 Task: Look for space in Bilajari, Azerbaijan from 11th June, 2023 to 17th June, 2023 for 1 adult in price range Rs.5000 to Rs.12000. Place can be private room with 1  bedroom having 1 bed and 1 bathroom. Property type can be hotel. Amenities needed are: air conditioning, . Booking option can be shelf check-in. Required host language is English.
Action: Mouse moved to (505, 548)
Screenshot: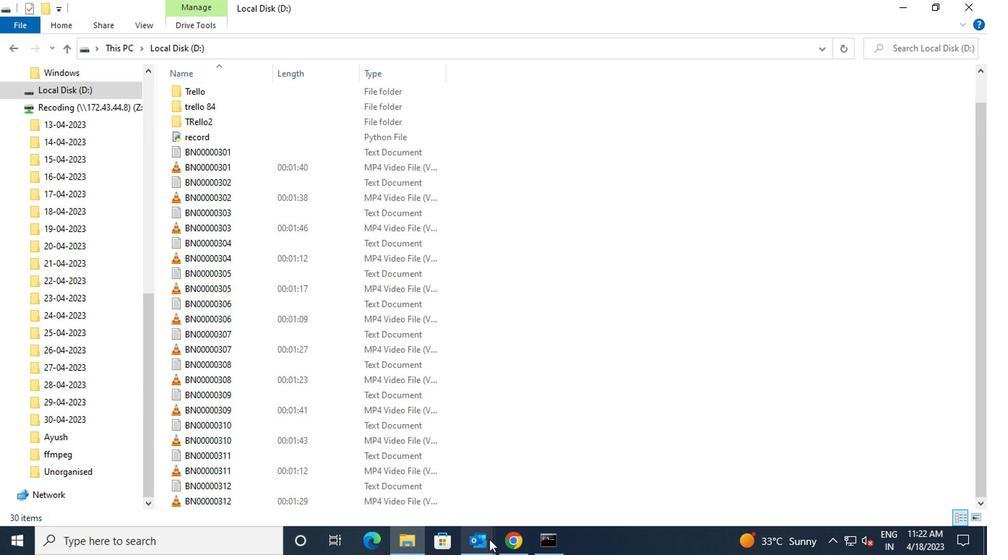 
Action: Mouse pressed left at (505, 548)
Screenshot: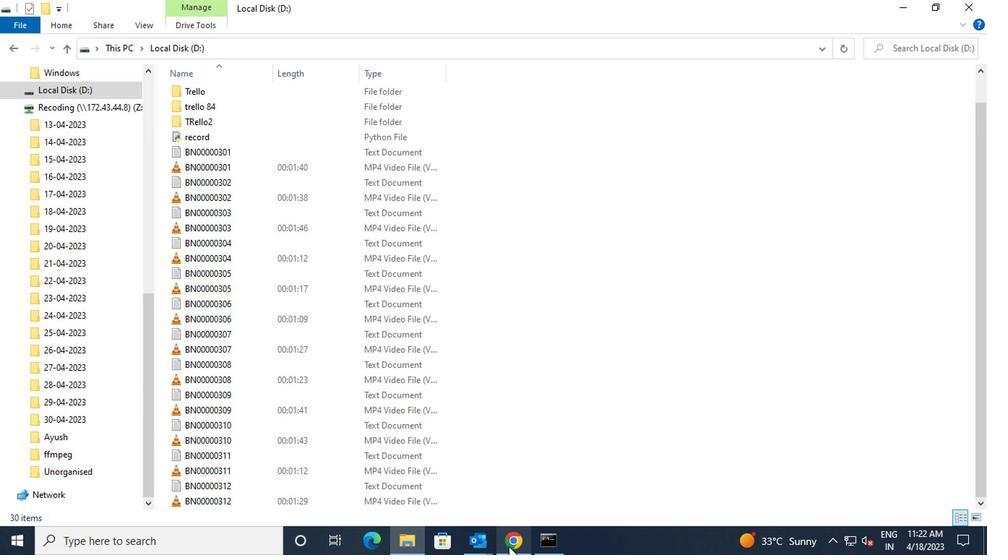 
Action: Mouse moved to (410, 103)
Screenshot: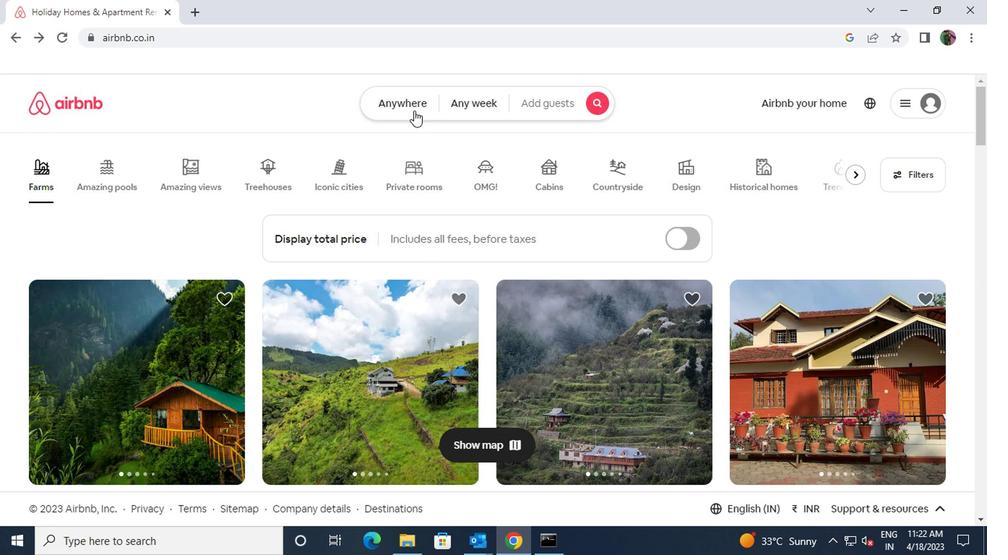 
Action: Mouse pressed left at (410, 103)
Screenshot: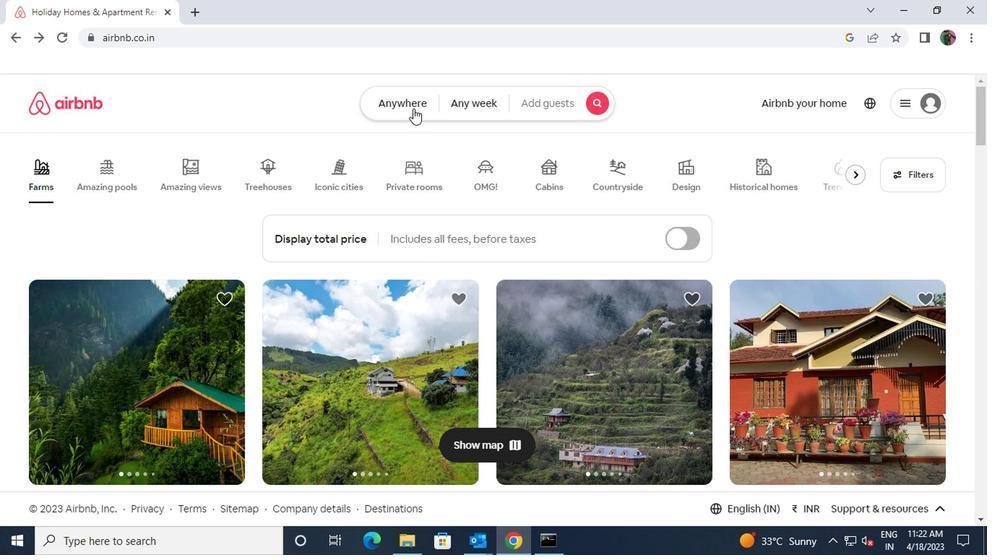 
Action: Mouse moved to (308, 147)
Screenshot: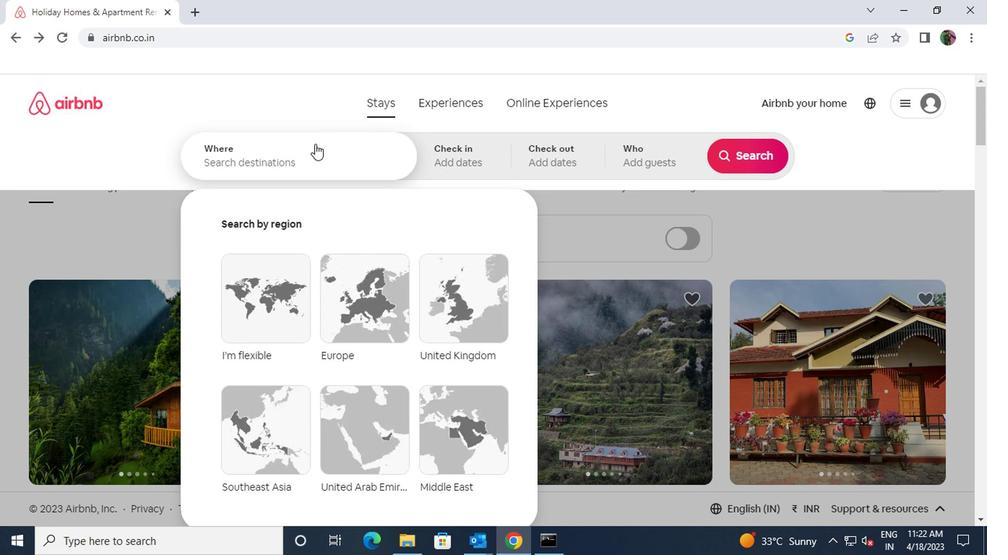 
Action: Mouse pressed left at (308, 147)
Screenshot: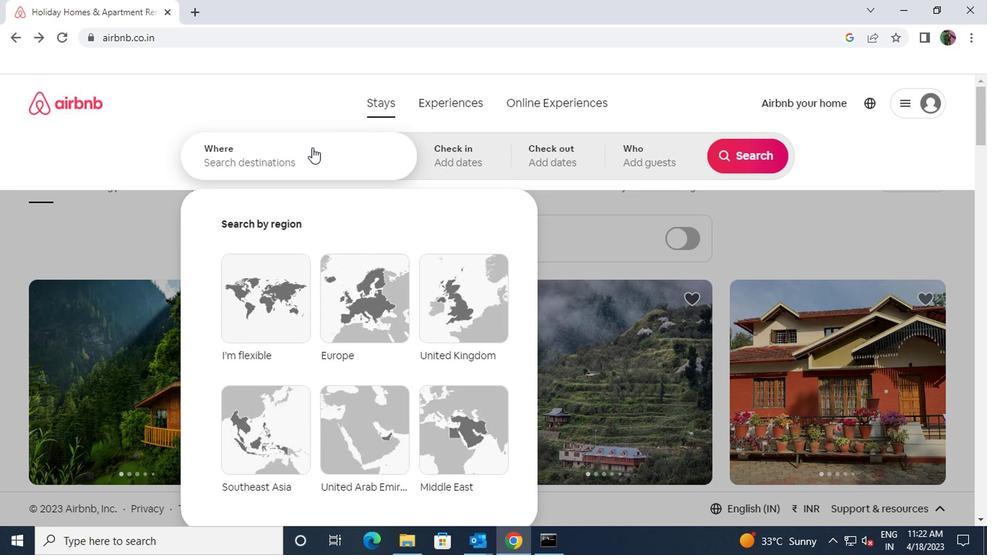 
Action: Key pressed bilajari<Key.space>azer
Screenshot: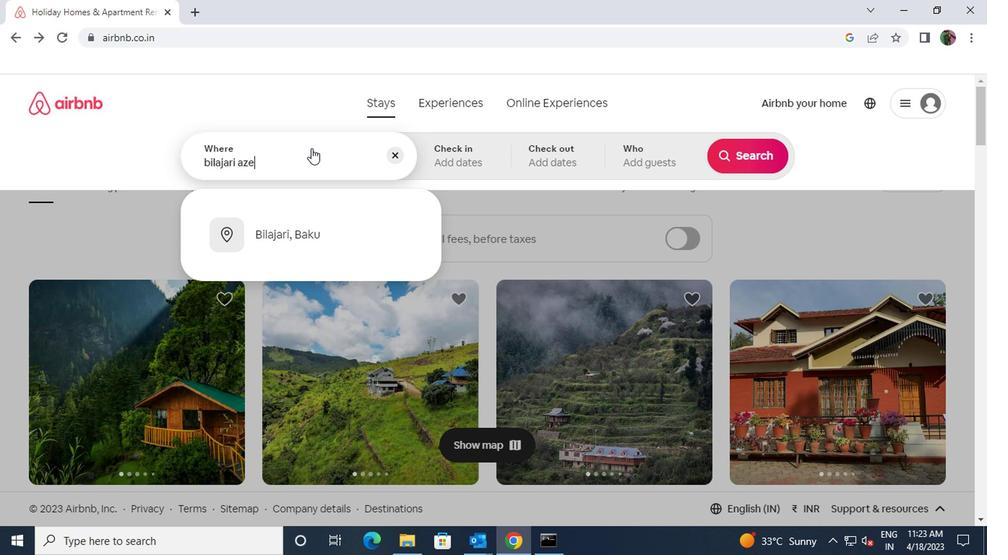 
Action: Mouse moved to (297, 227)
Screenshot: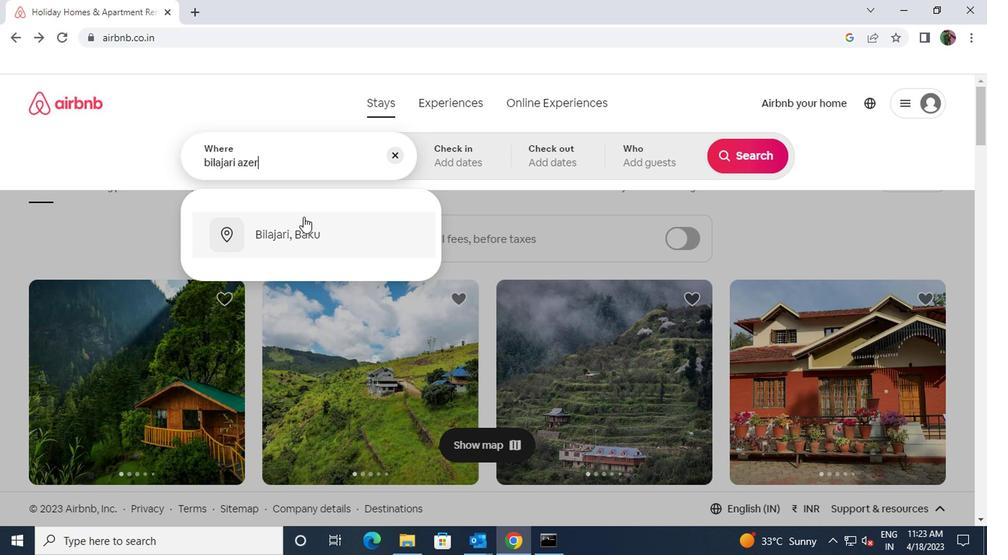 
Action: Mouse pressed left at (297, 227)
Screenshot: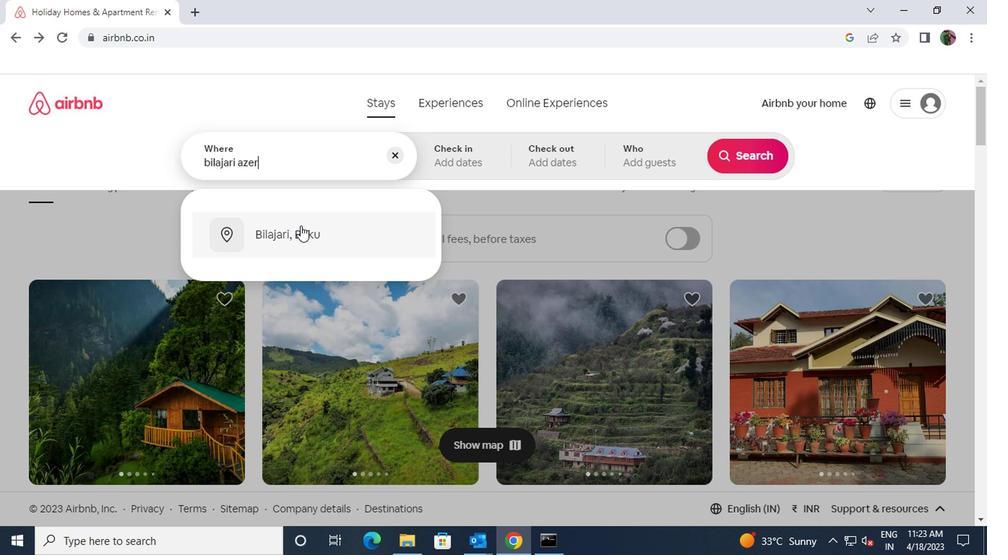 
Action: Mouse moved to (742, 278)
Screenshot: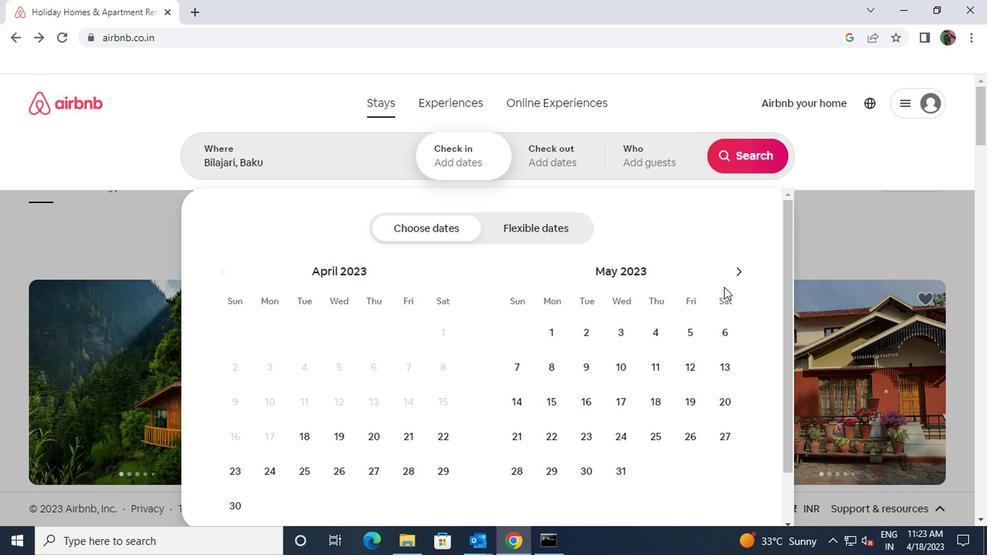 
Action: Mouse pressed left at (742, 278)
Screenshot: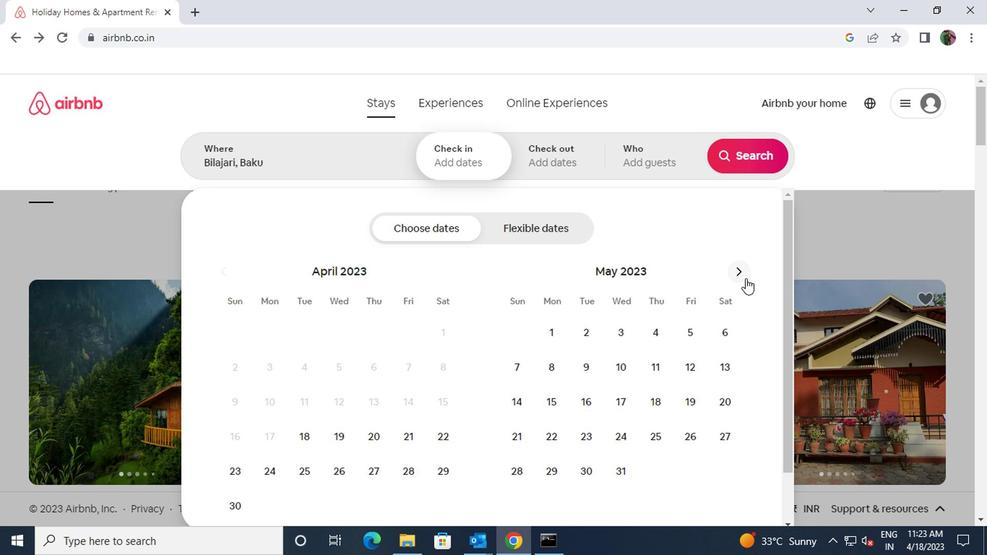 
Action: Mouse moved to (516, 394)
Screenshot: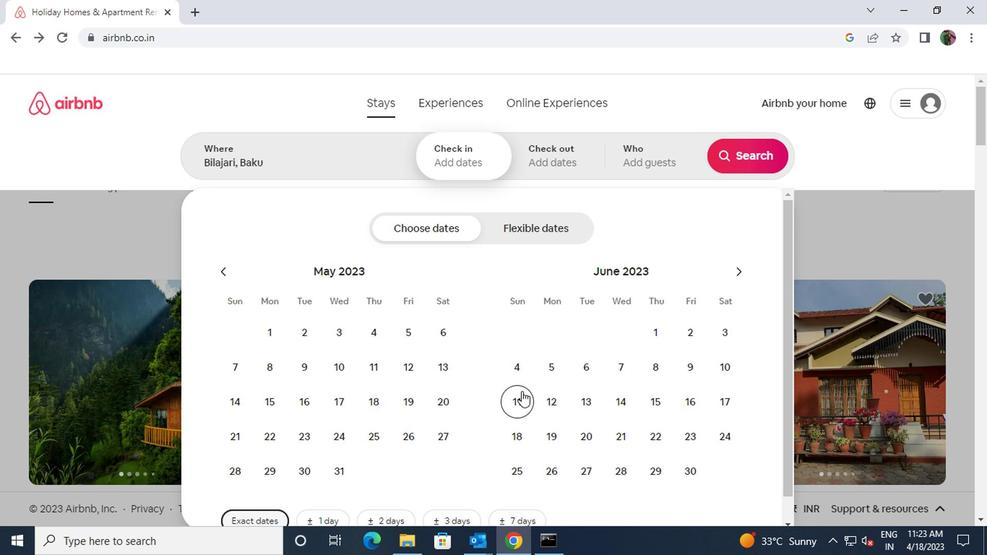 
Action: Mouse pressed left at (516, 394)
Screenshot: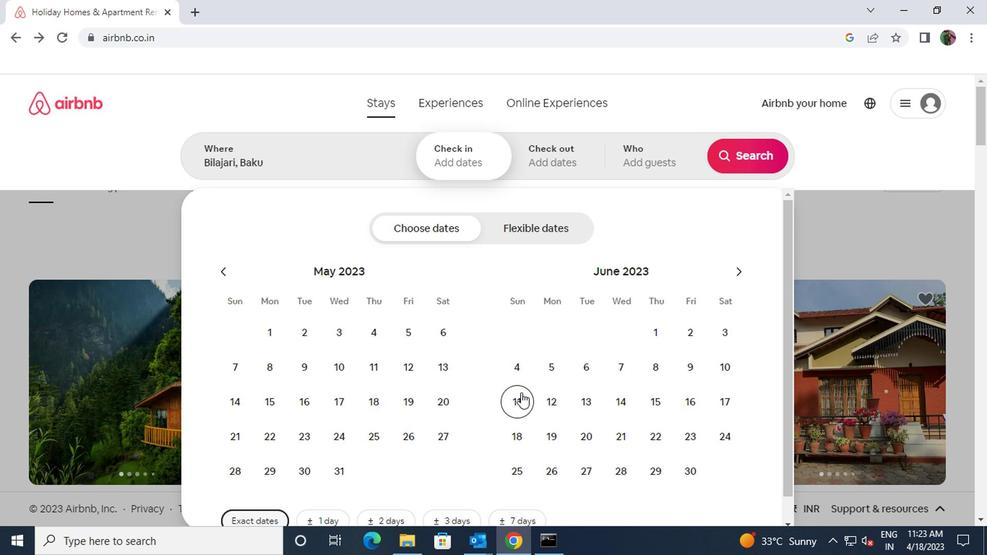 
Action: Mouse moved to (715, 410)
Screenshot: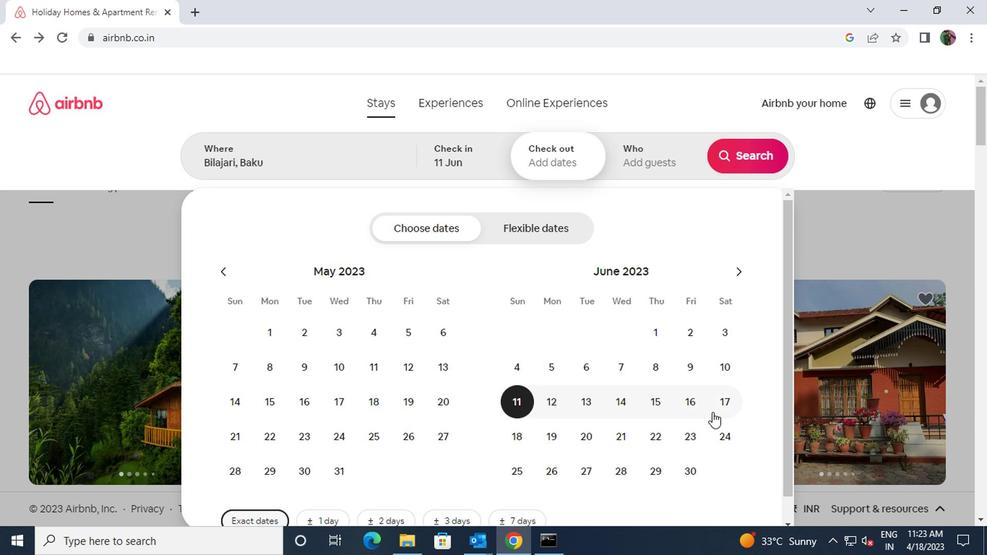 
Action: Mouse pressed left at (715, 410)
Screenshot: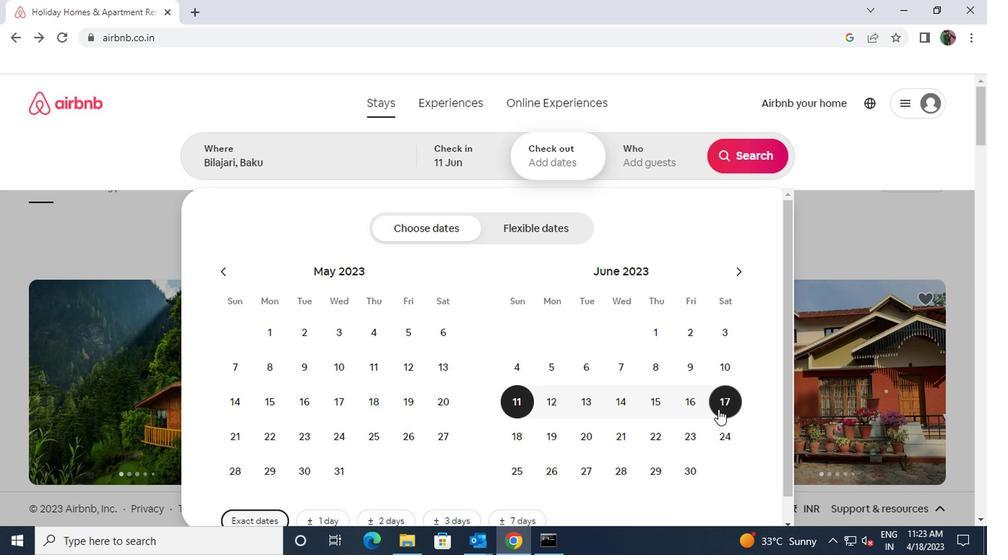 
Action: Mouse moved to (646, 163)
Screenshot: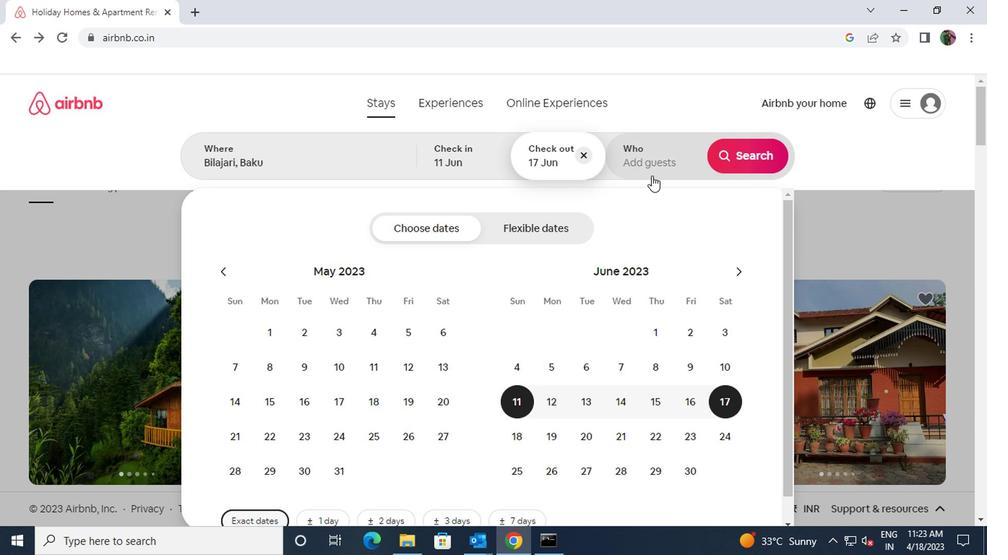 
Action: Mouse pressed left at (646, 163)
Screenshot: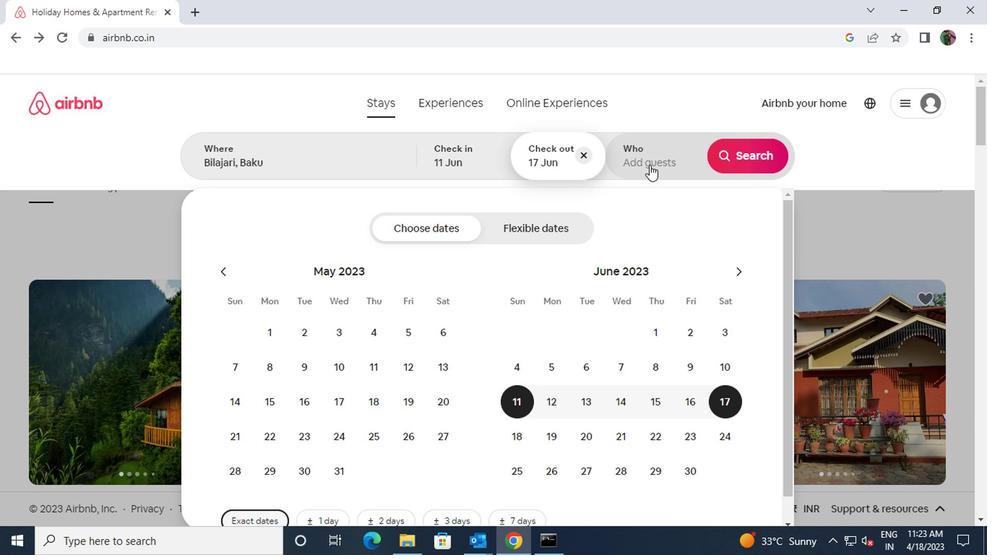 
Action: Mouse moved to (739, 231)
Screenshot: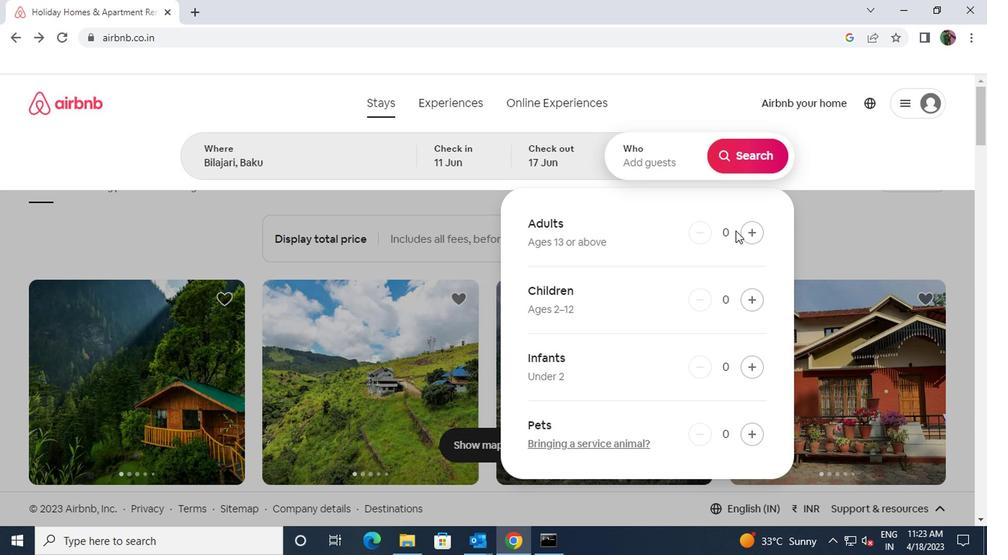 
Action: Mouse pressed left at (739, 231)
Screenshot: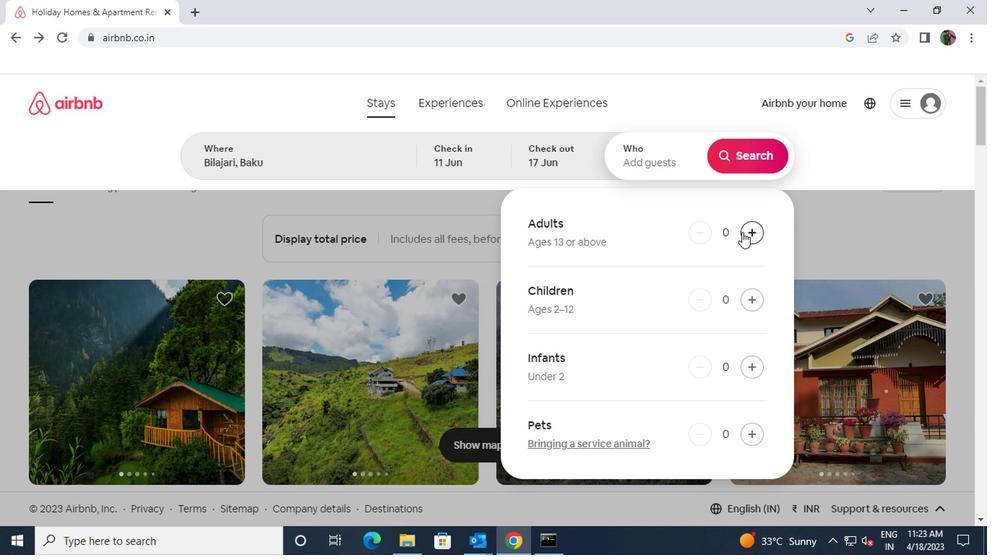 
Action: Mouse moved to (748, 161)
Screenshot: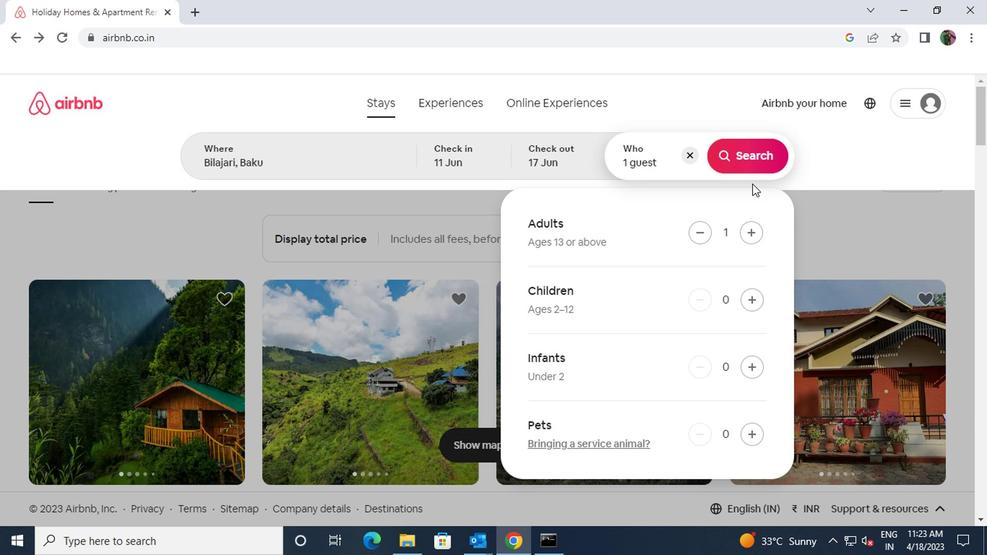 
Action: Mouse pressed left at (748, 161)
Screenshot: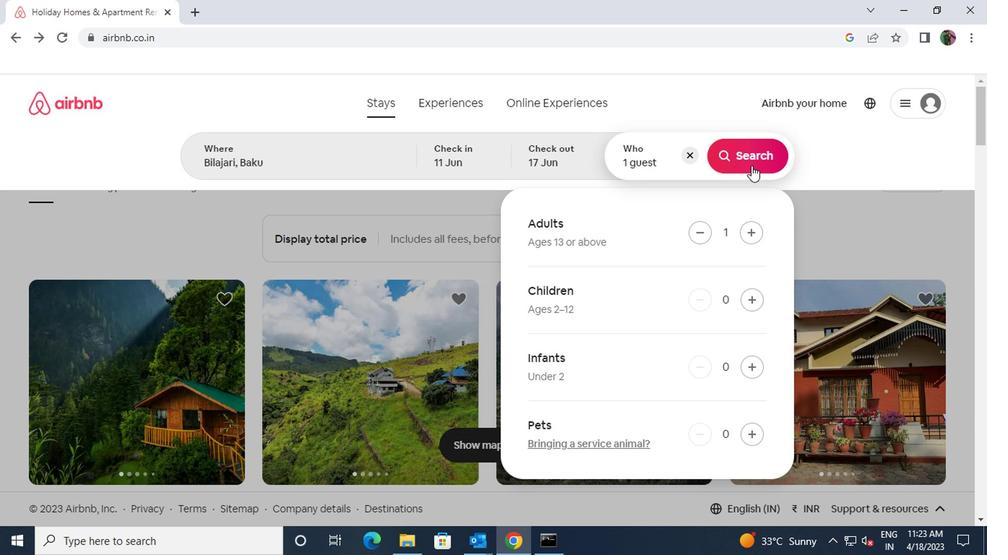 
Action: Mouse moved to (901, 159)
Screenshot: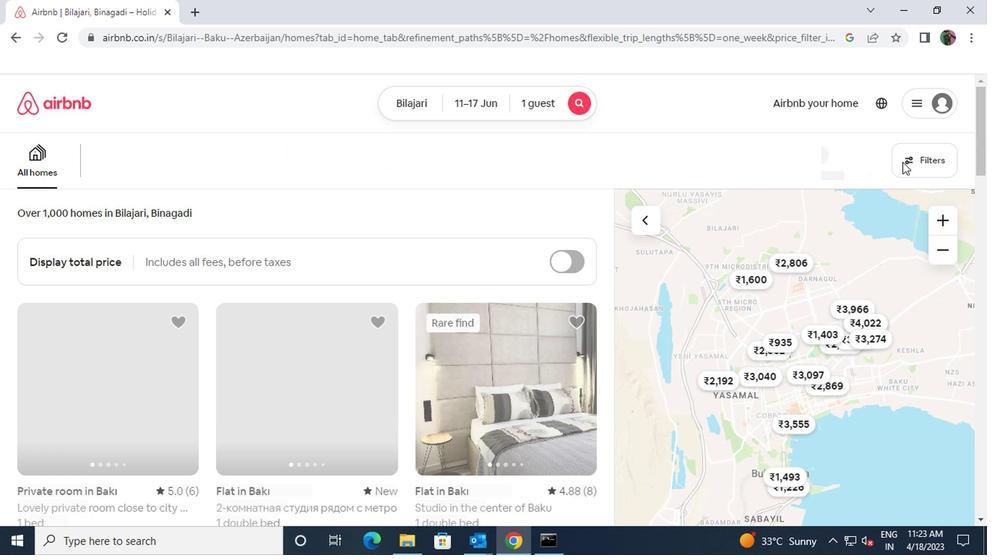 
Action: Mouse pressed left at (901, 159)
Screenshot: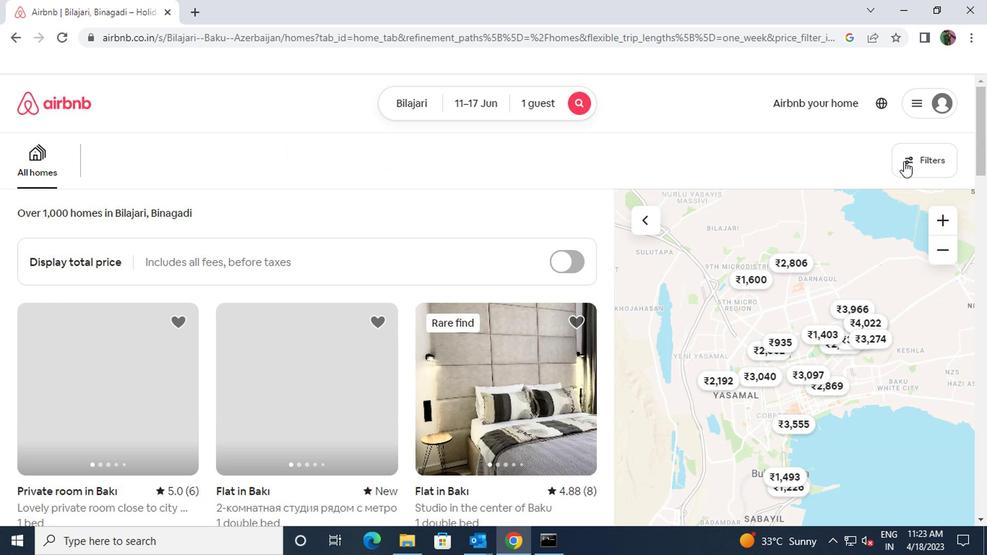 
Action: Mouse moved to (303, 347)
Screenshot: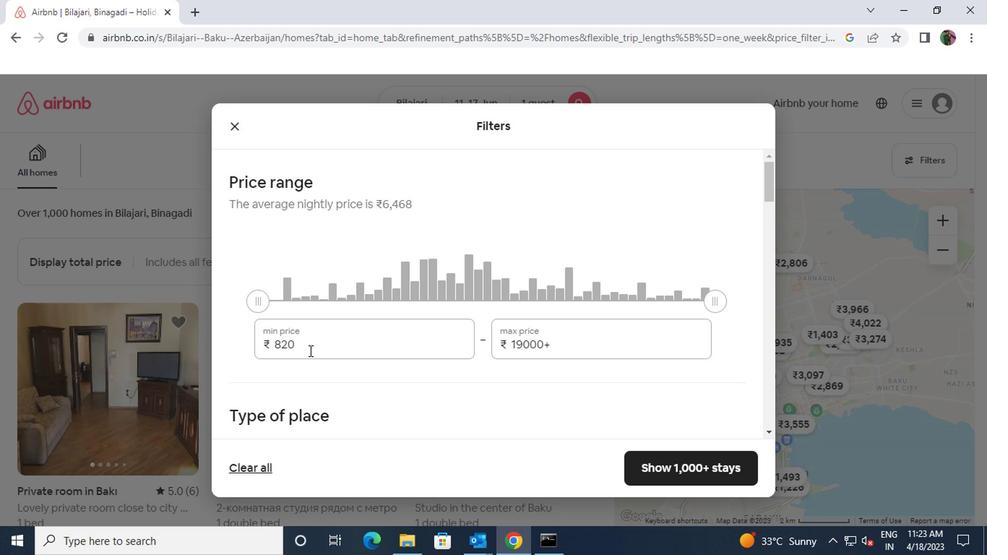 
Action: Mouse pressed left at (303, 347)
Screenshot: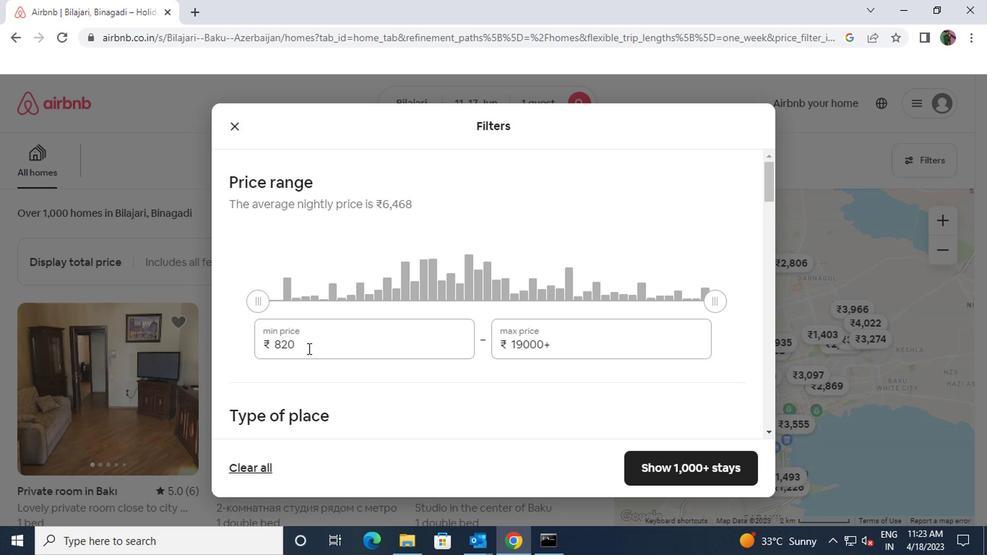 
Action: Mouse moved to (263, 351)
Screenshot: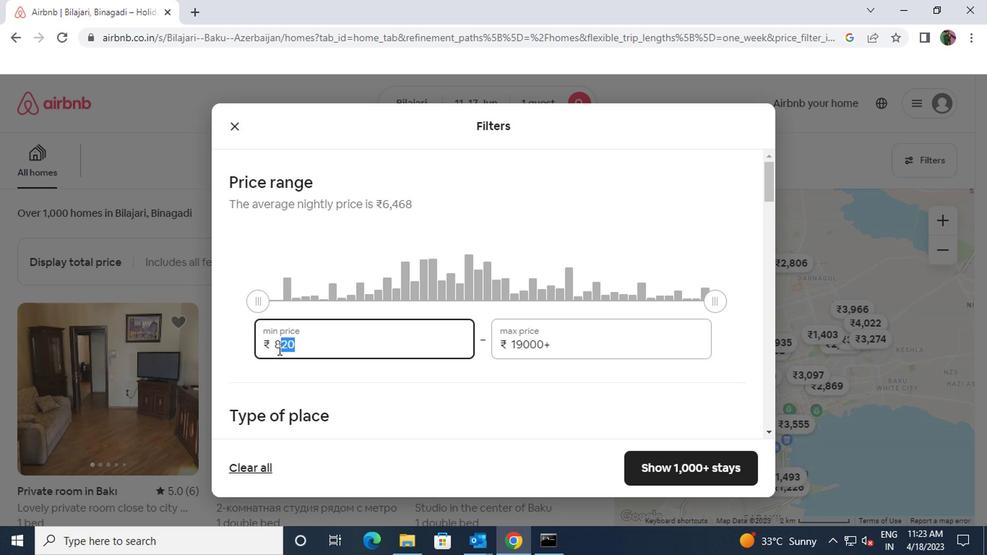 
Action: Key pressed 5000
Screenshot: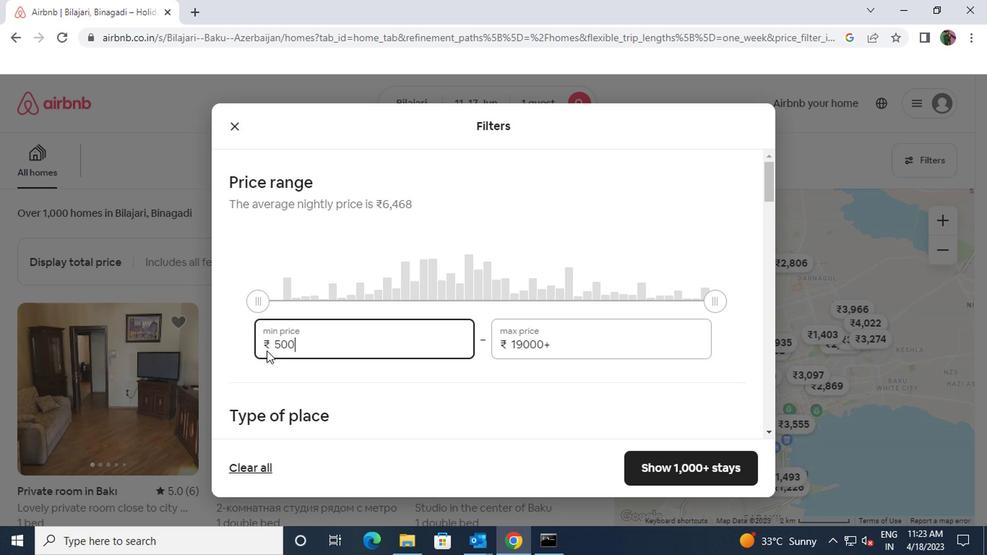 
Action: Mouse moved to (548, 347)
Screenshot: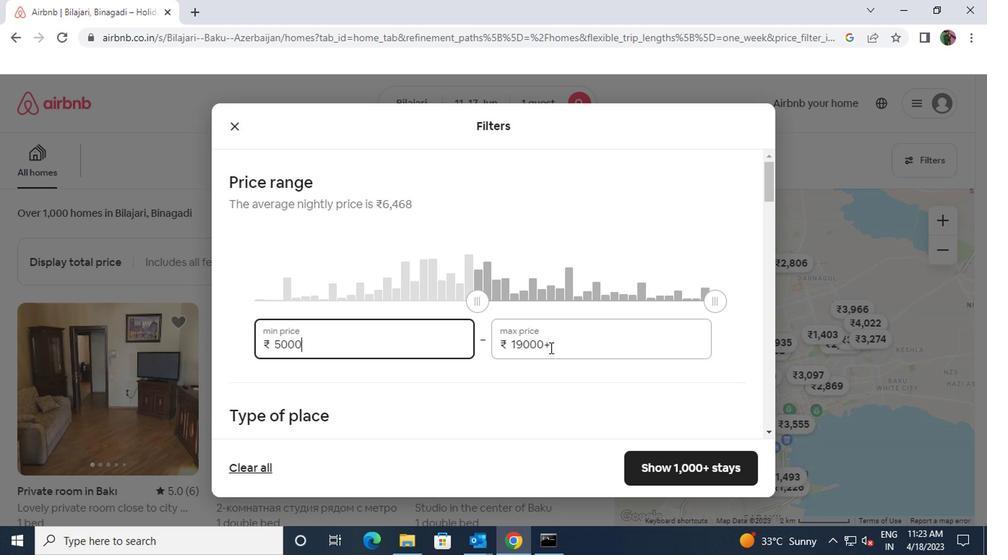 
Action: Mouse pressed left at (548, 347)
Screenshot: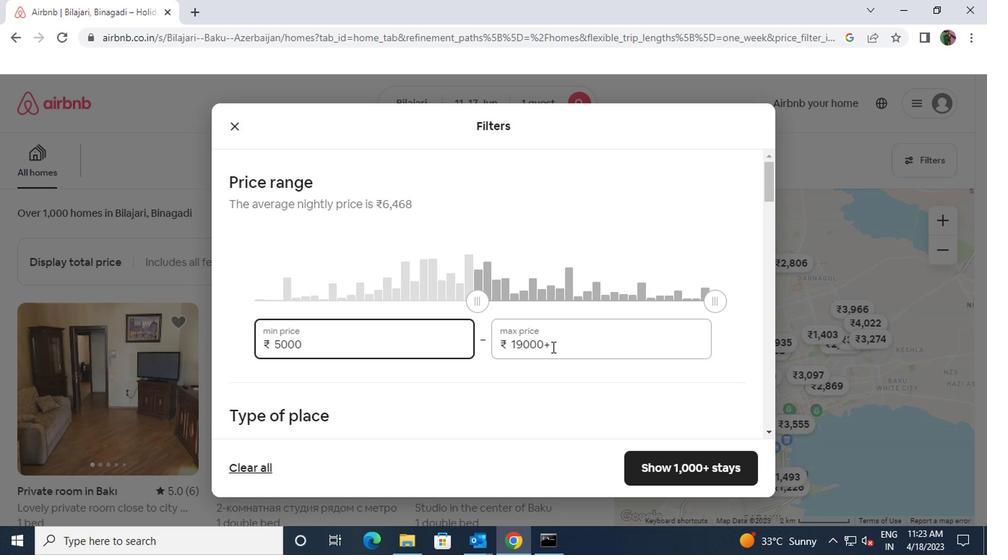 
Action: Mouse moved to (508, 346)
Screenshot: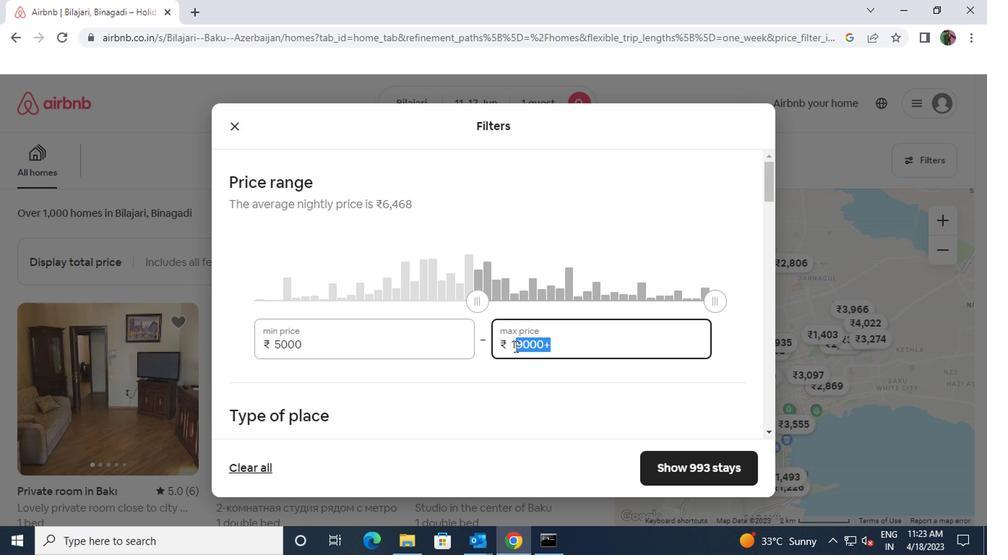 
Action: Key pressed 12000
Screenshot: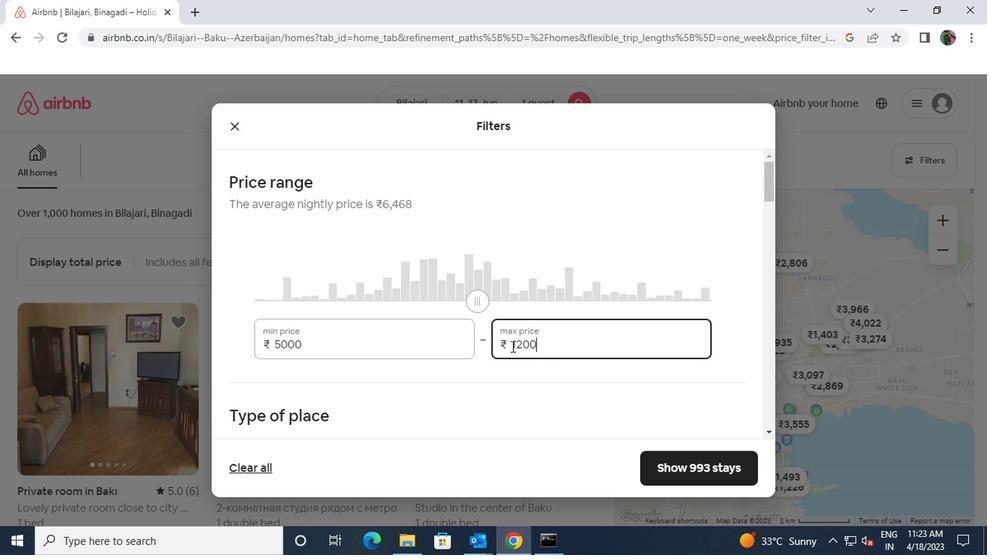 
Action: Mouse moved to (486, 388)
Screenshot: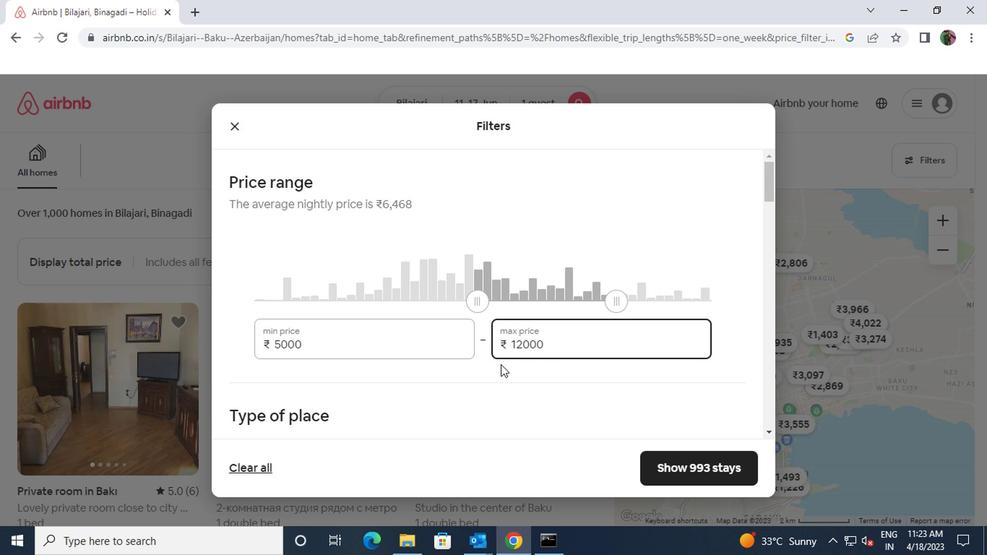 
Action: Mouse scrolled (486, 388) with delta (0, 0)
Screenshot: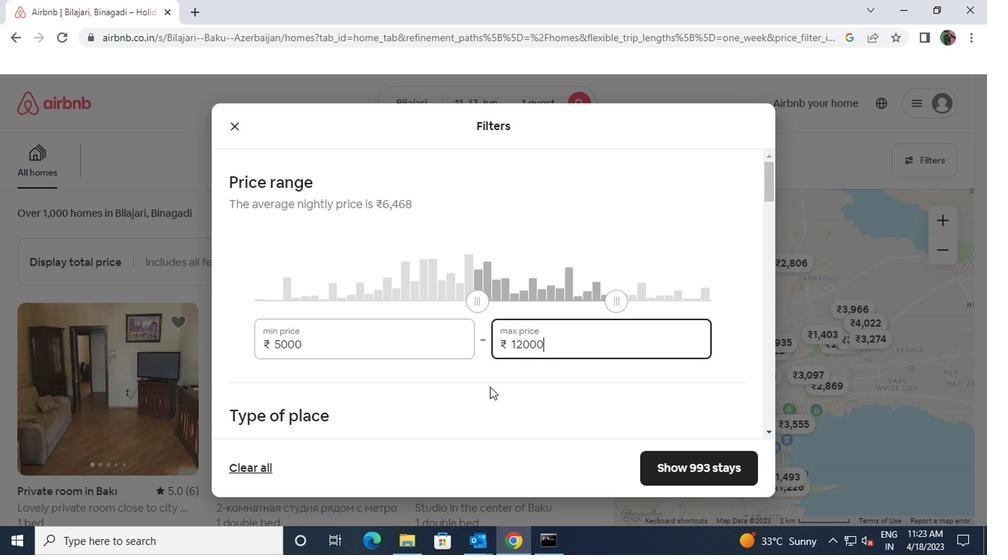 
Action: Mouse moved to (484, 377)
Screenshot: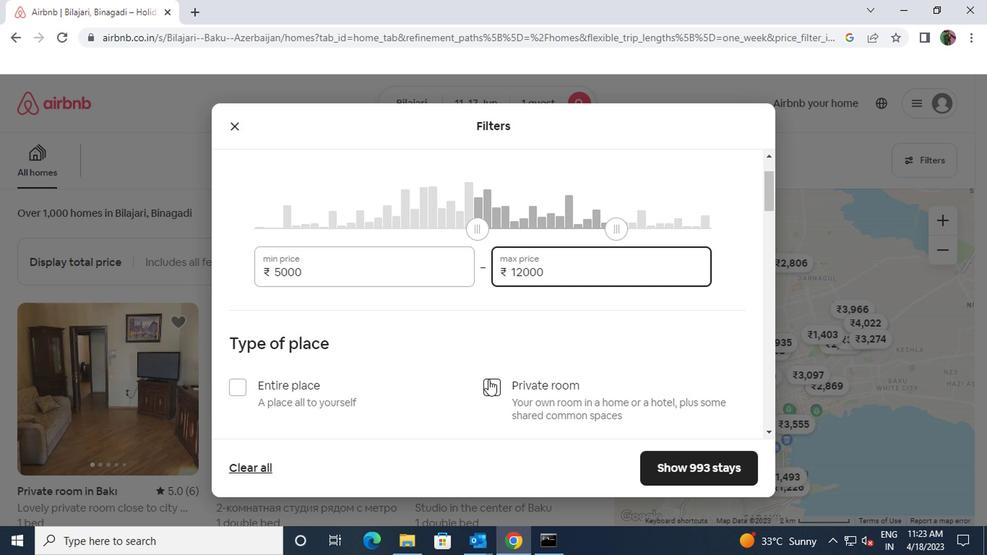 
Action: Mouse scrolled (484, 376) with delta (0, -1)
Screenshot: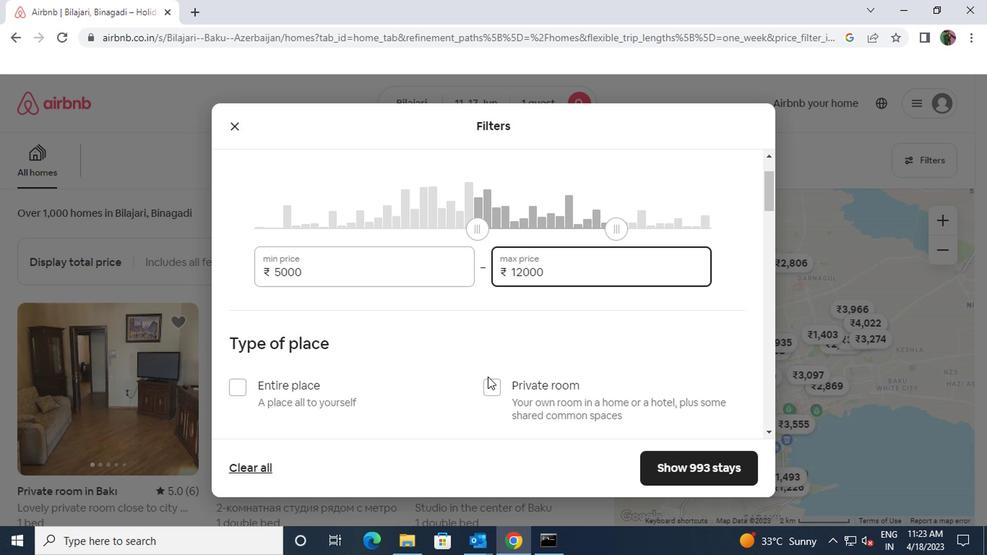
Action: Mouse scrolled (484, 376) with delta (0, -1)
Screenshot: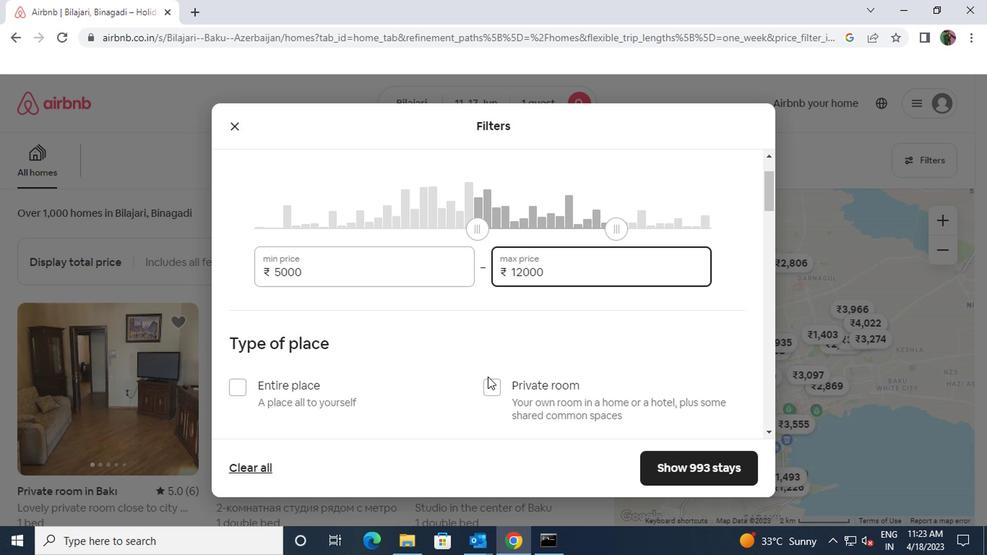 
Action: Mouse moved to (487, 238)
Screenshot: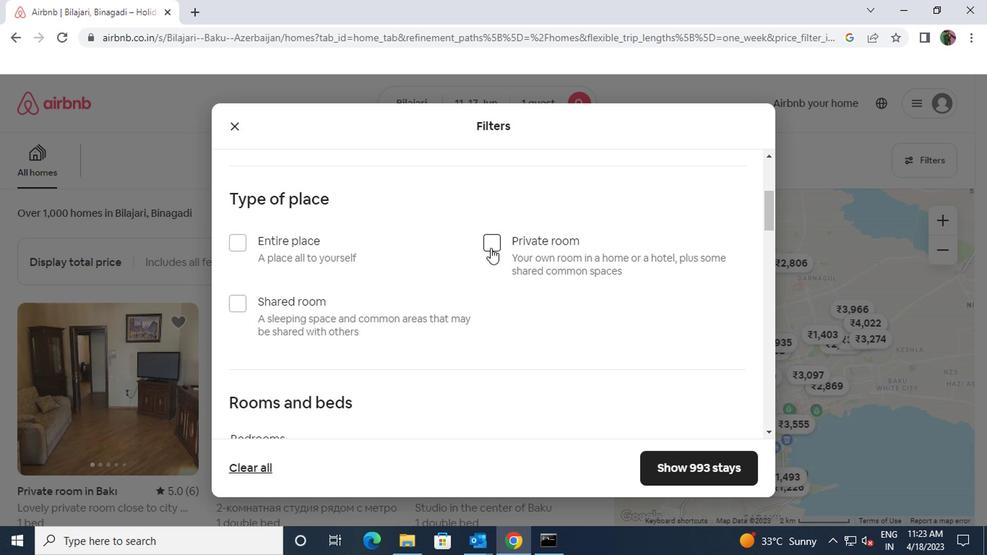 
Action: Mouse pressed left at (487, 238)
Screenshot: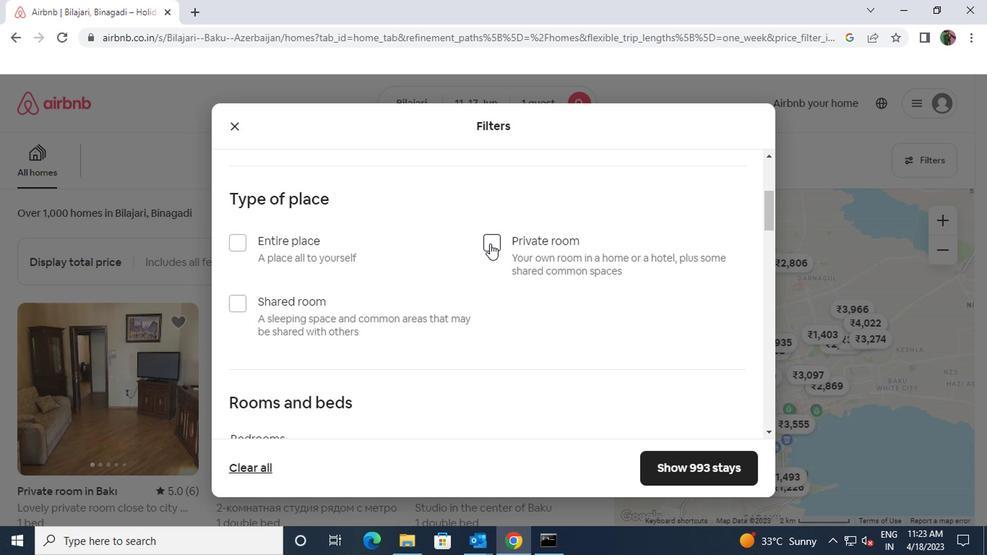 
Action: Mouse moved to (487, 238)
Screenshot: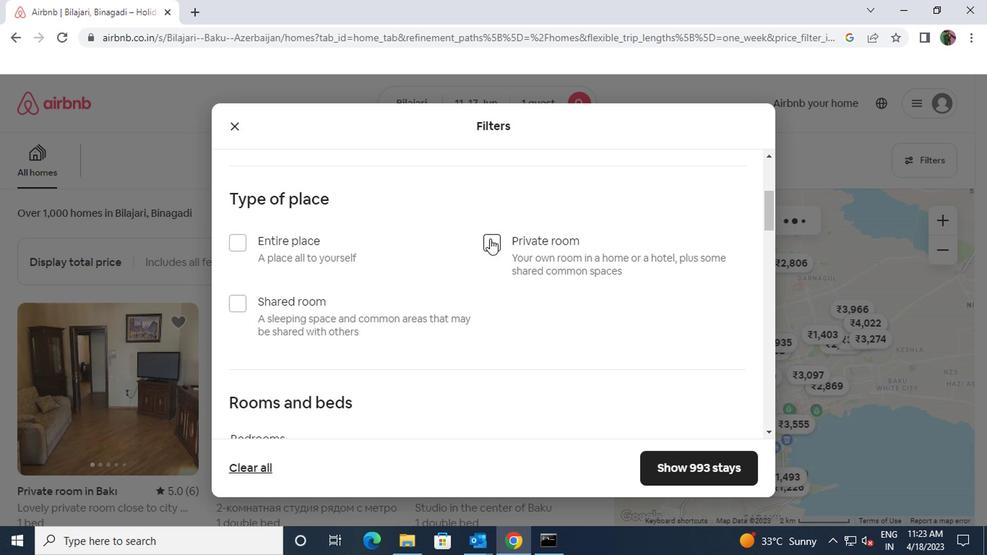
Action: Mouse scrolled (487, 237) with delta (0, 0)
Screenshot: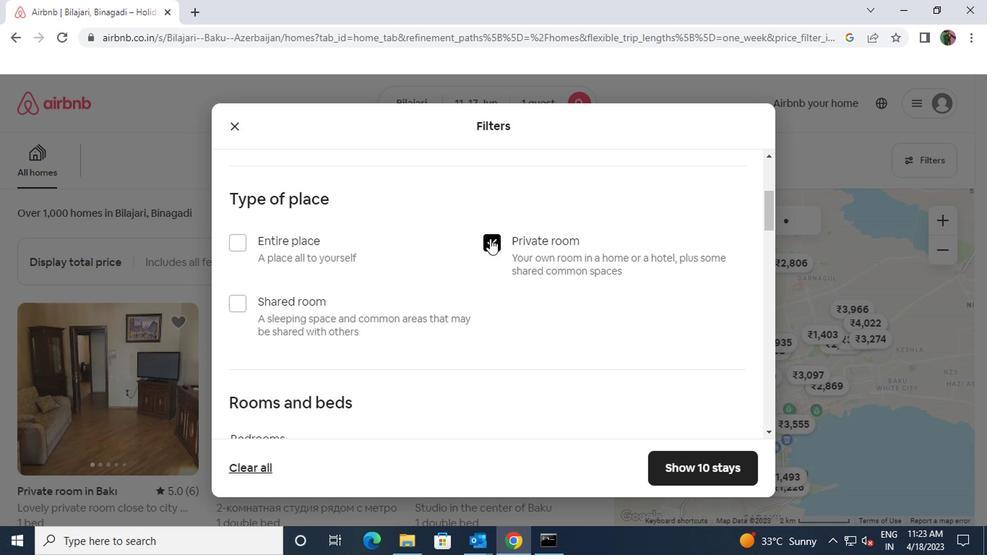 
Action: Mouse scrolled (487, 237) with delta (0, 0)
Screenshot: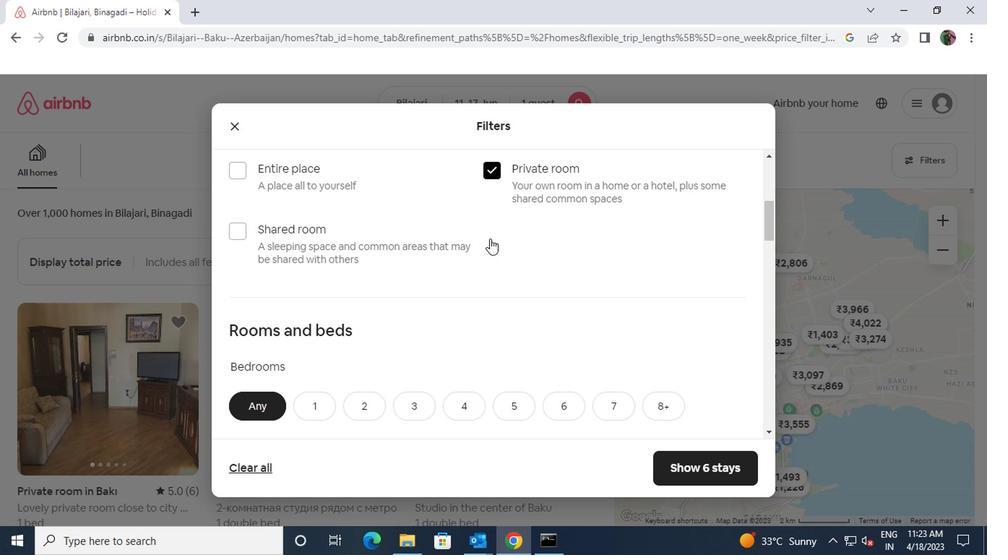 
Action: Mouse moved to (314, 331)
Screenshot: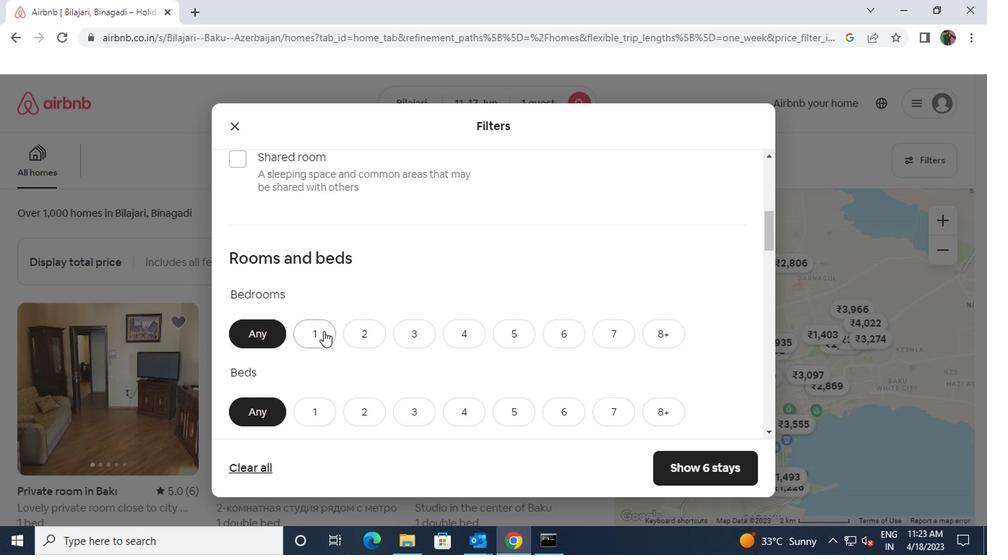
Action: Mouse pressed left at (314, 331)
Screenshot: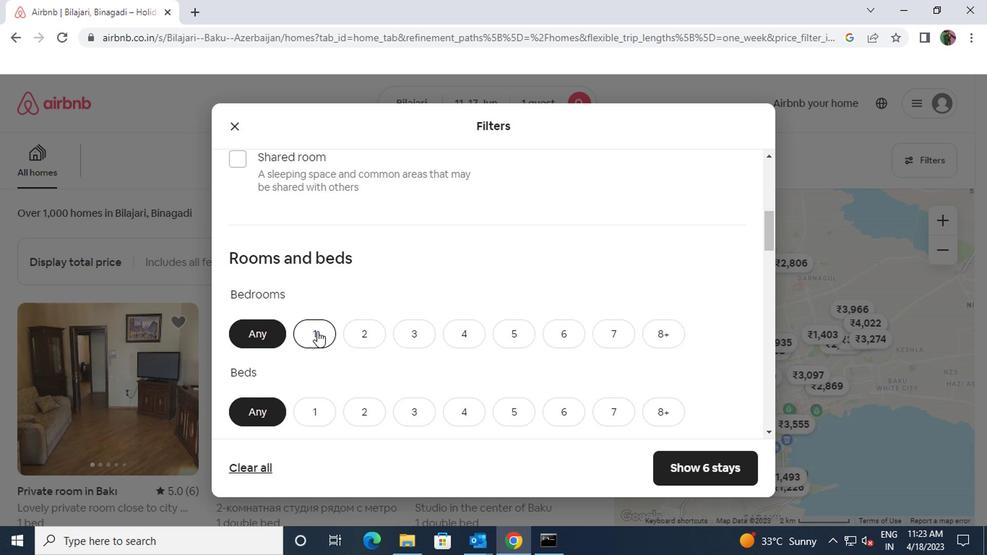 
Action: Mouse scrolled (314, 330) with delta (0, 0)
Screenshot: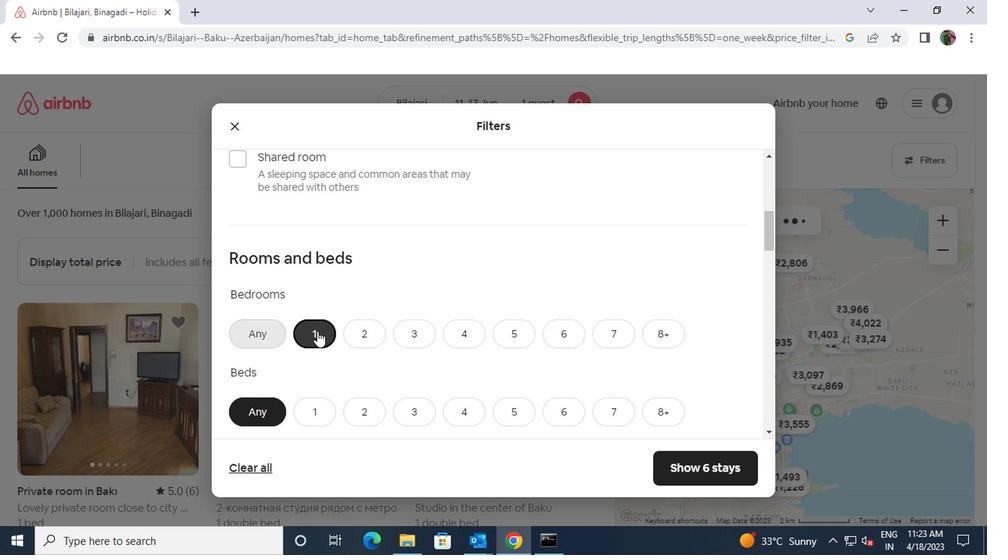 
Action: Mouse pressed left at (314, 331)
Screenshot: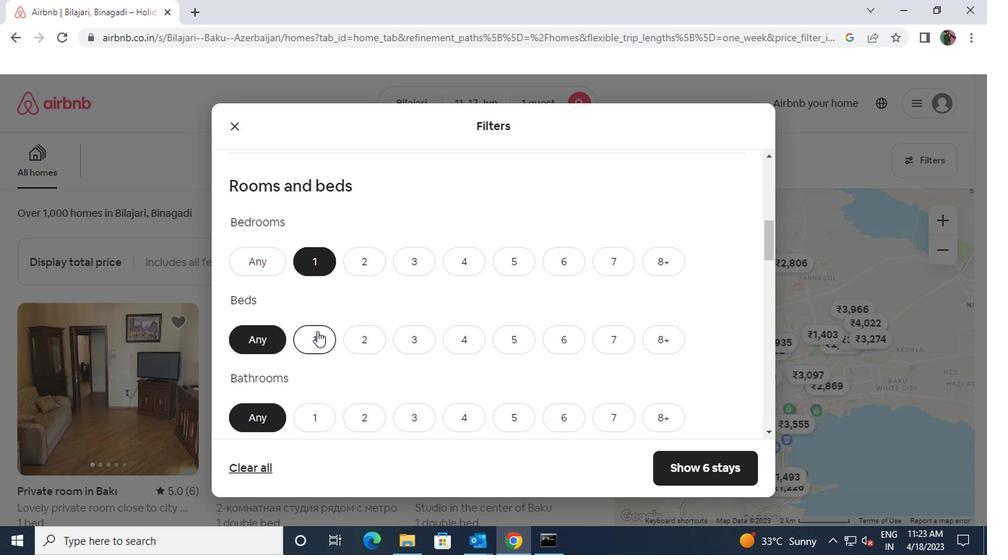 
Action: Mouse scrolled (314, 330) with delta (0, 0)
Screenshot: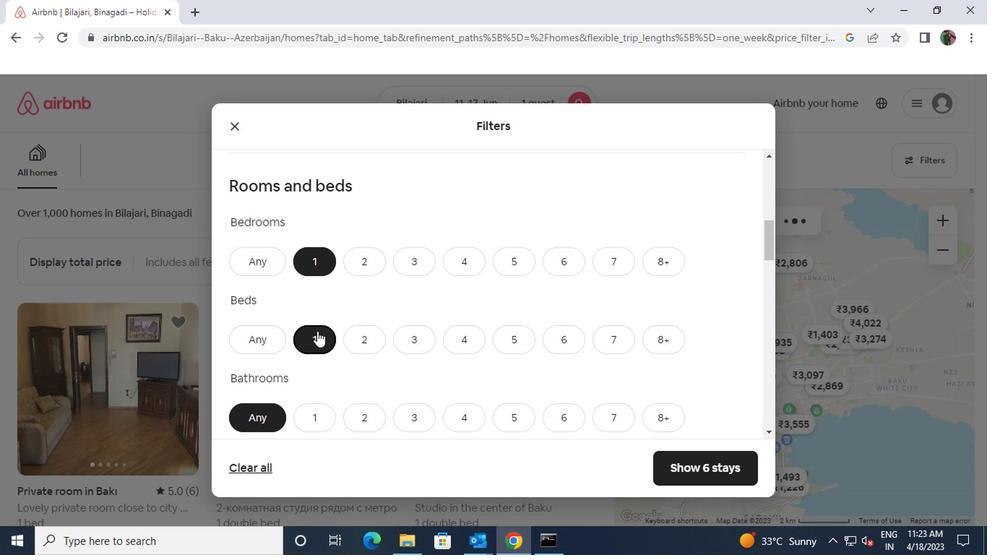 
Action: Mouse pressed left at (314, 331)
Screenshot: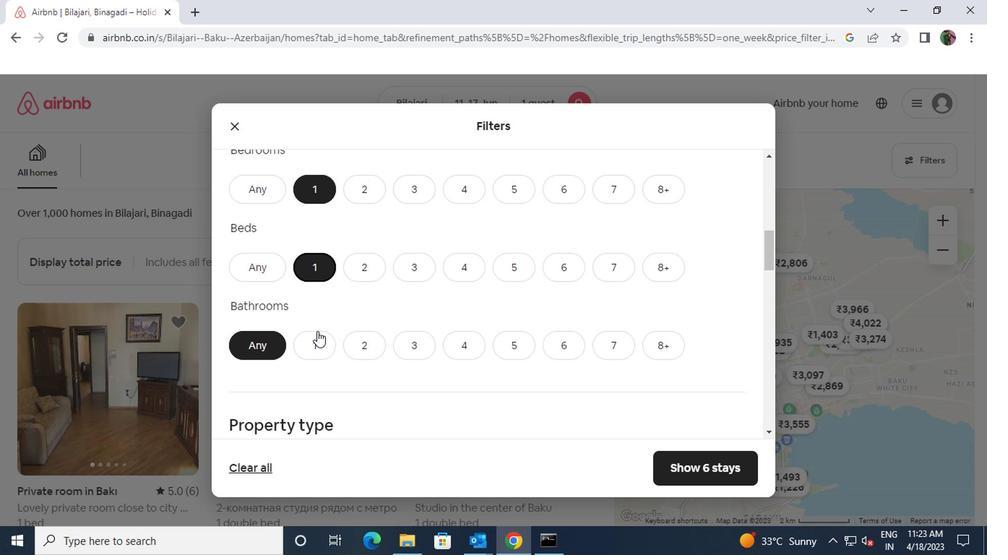 
Action: Mouse scrolled (314, 330) with delta (0, 0)
Screenshot: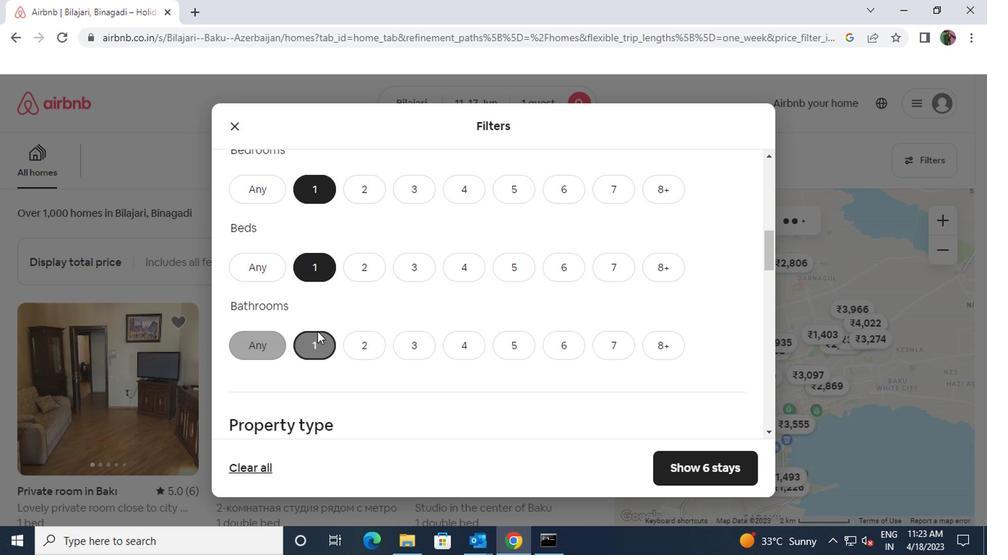 
Action: Mouse scrolled (314, 330) with delta (0, 0)
Screenshot: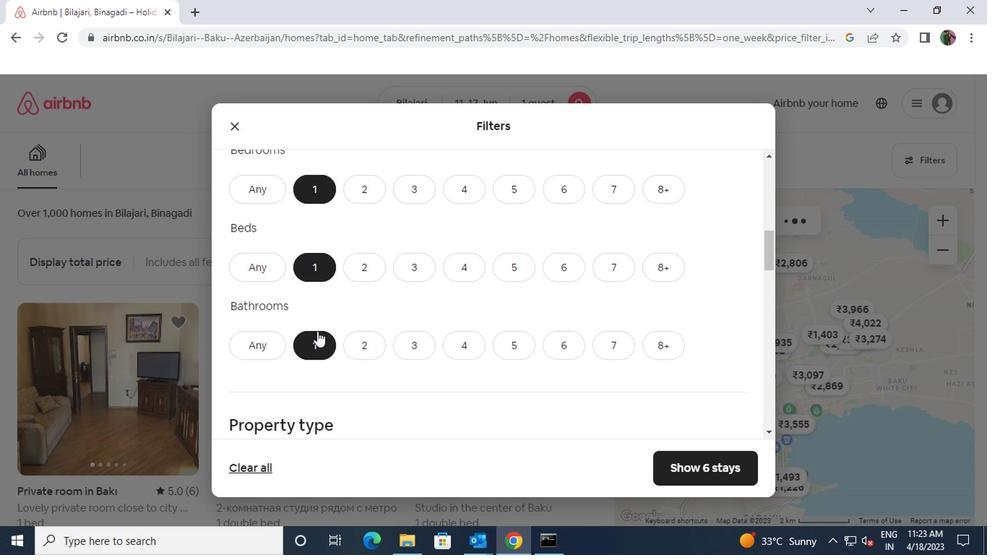 
Action: Mouse moved to (371, 346)
Screenshot: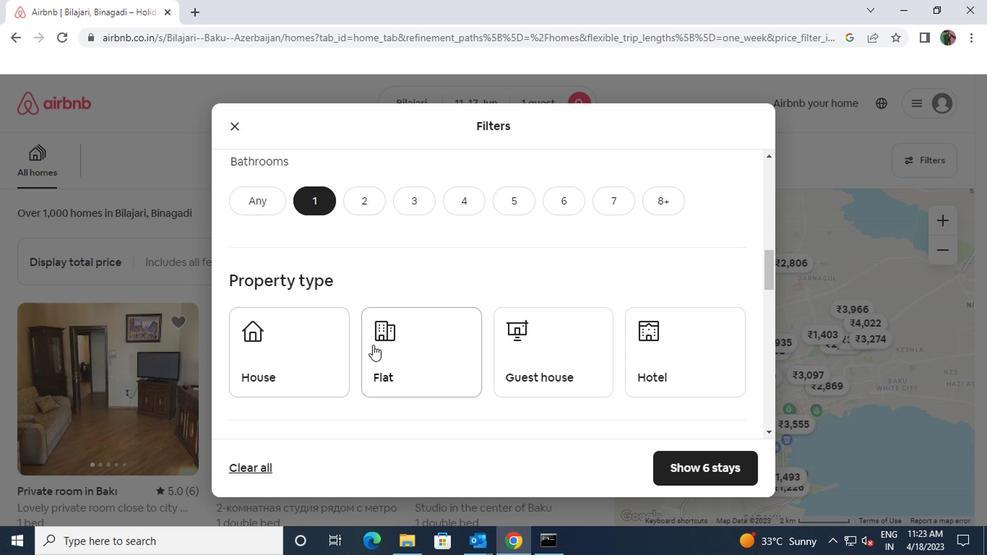 
Action: Mouse pressed left at (371, 346)
Screenshot: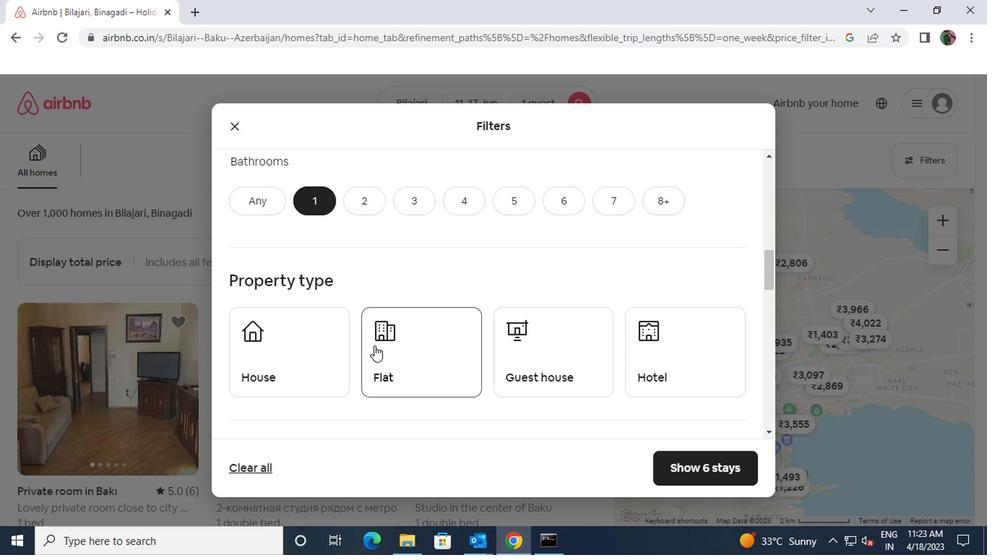 
Action: Mouse moved to (371, 346)
Screenshot: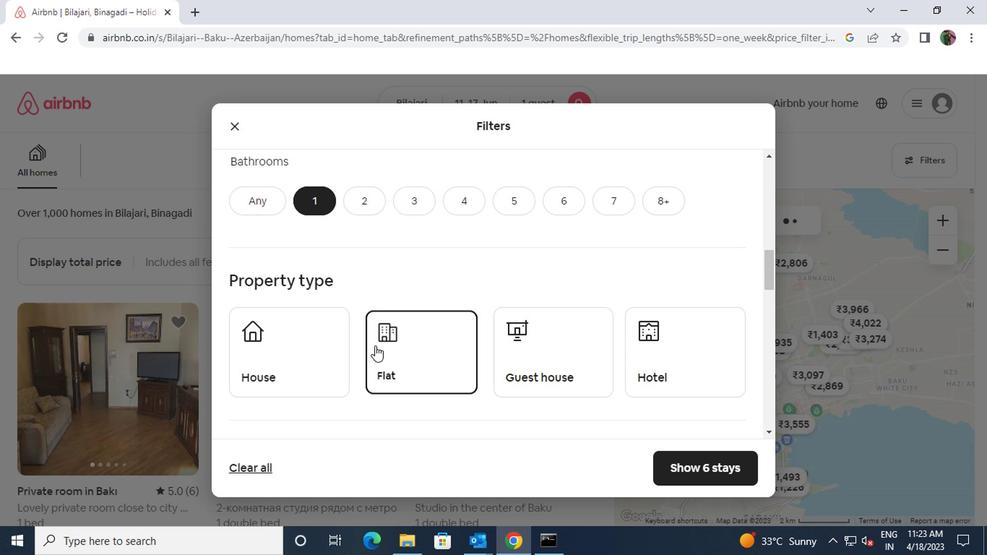 
Action: Mouse scrolled (371, 345) with delta (0, -1)
Screenshot: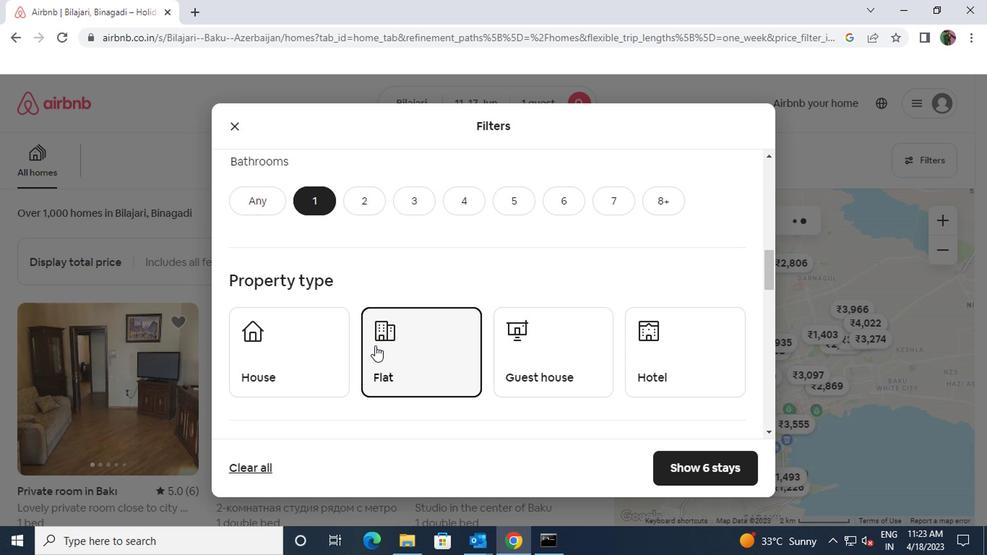 
Action: Mouse scrolled (371, 345) with delta (0, -1)
Screenshot: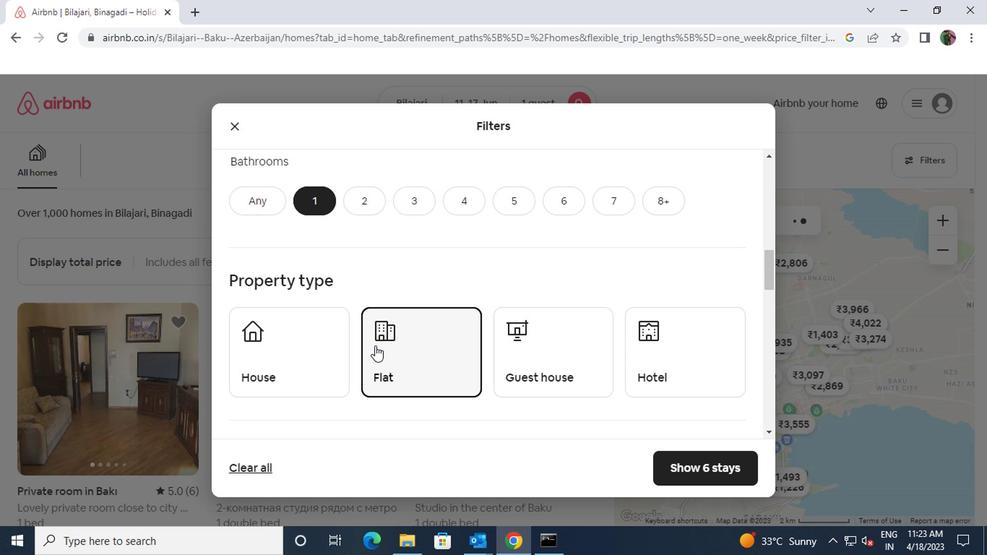 
Action: Mouse moved to (372, 346)
Screenshot: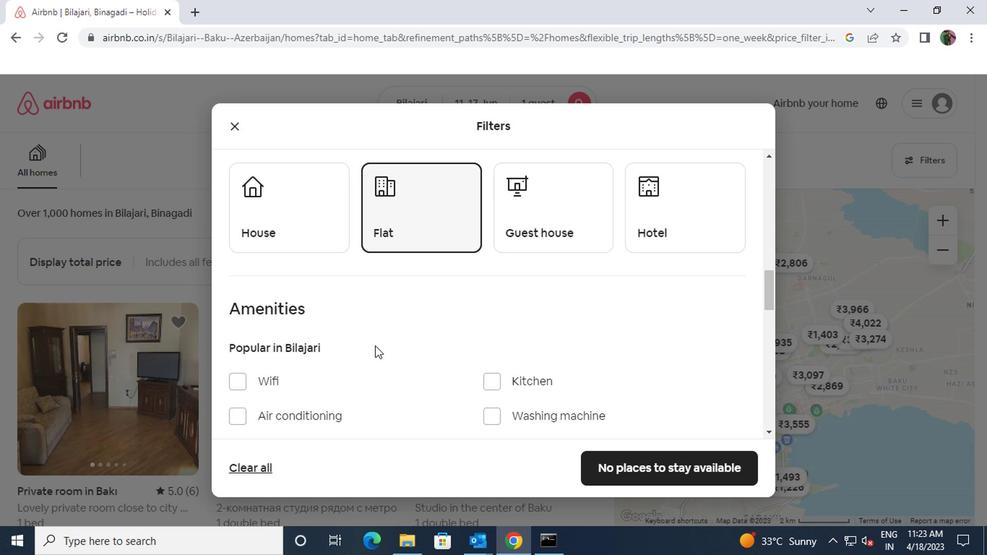 
Action: Mouse scrolled (372, 345) with delta (0, -1)
Screenshot: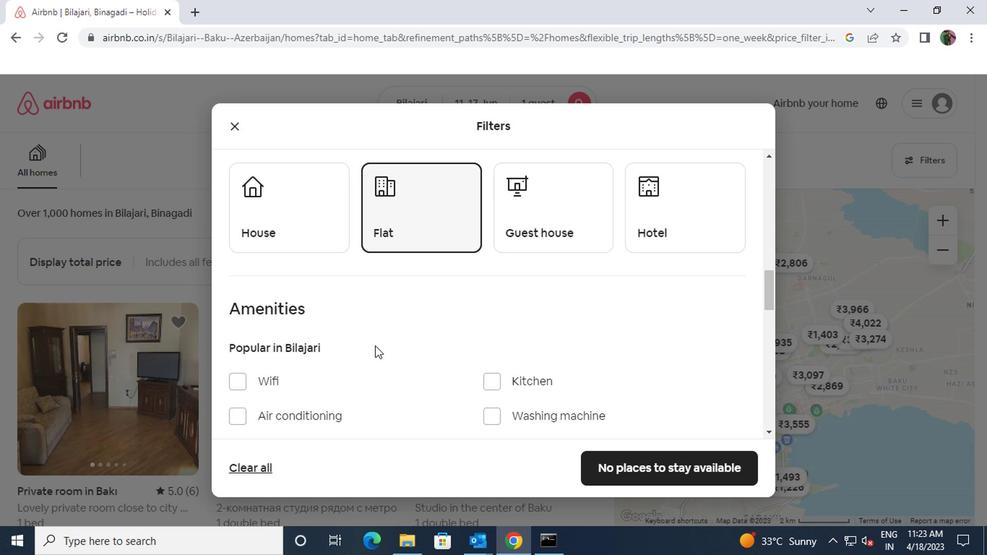 
Action: Mouse moved to (236, 339)
Screenshot: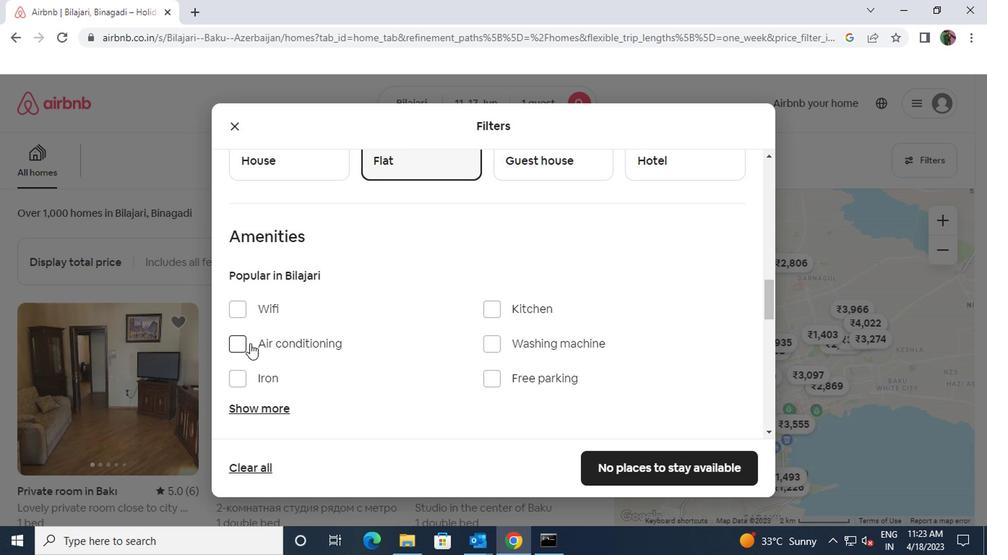 
Action: Mouse pressed left at (236, 339)
Screenshot: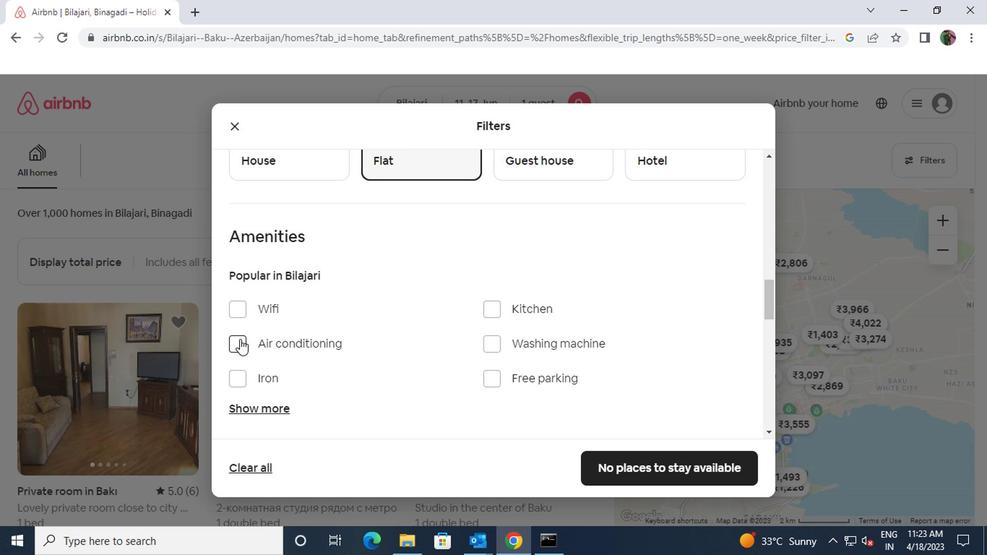 
Action: Mouse moved to (381, 388)
Screenshot: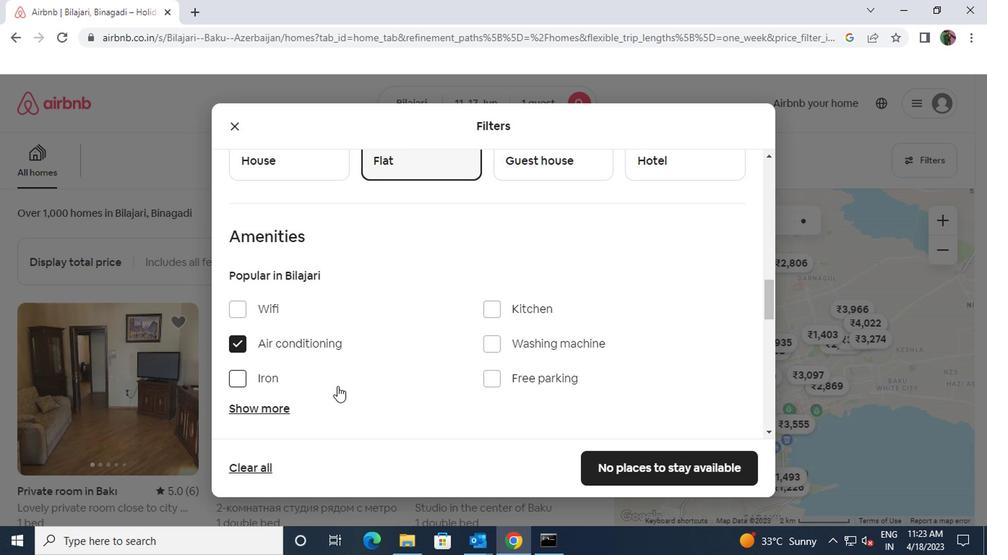 
Action: Mouse scrolled (381, 388) with delta (0, 0)
Screenshot: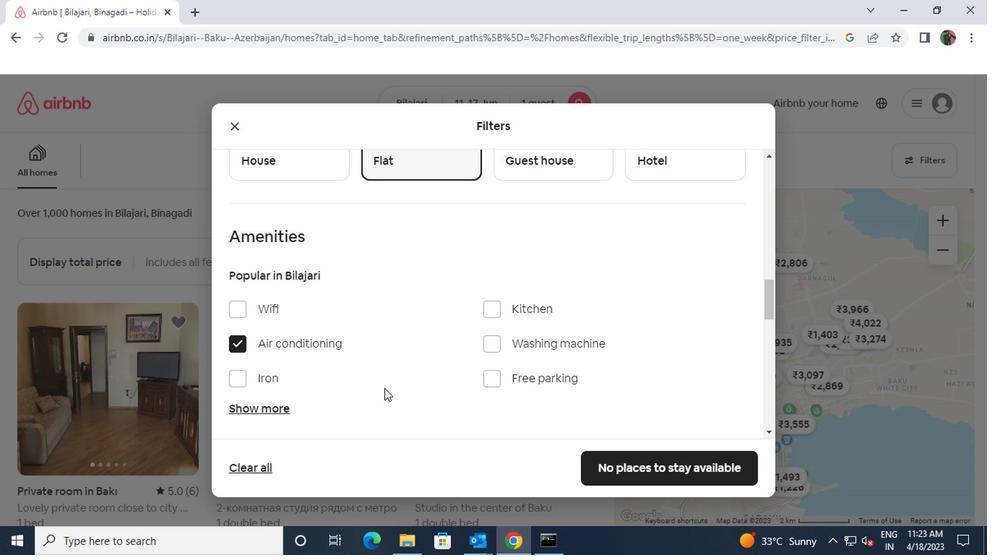 
Action: Mouse scrolled (381, 388) with delta (0, 0)
Screenshot: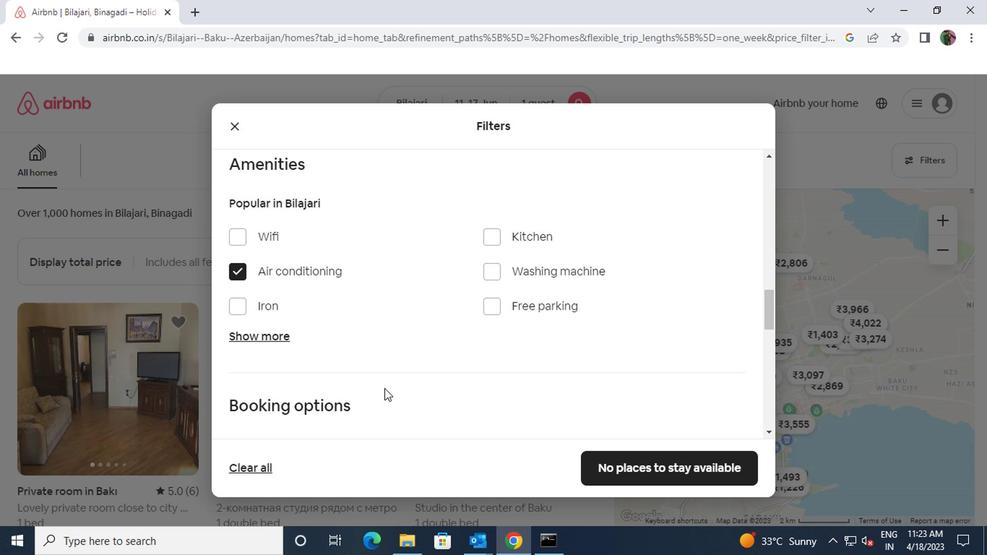 
Action: Mouse scrolled (381, 388) with delta (0, 0)
Screenshot: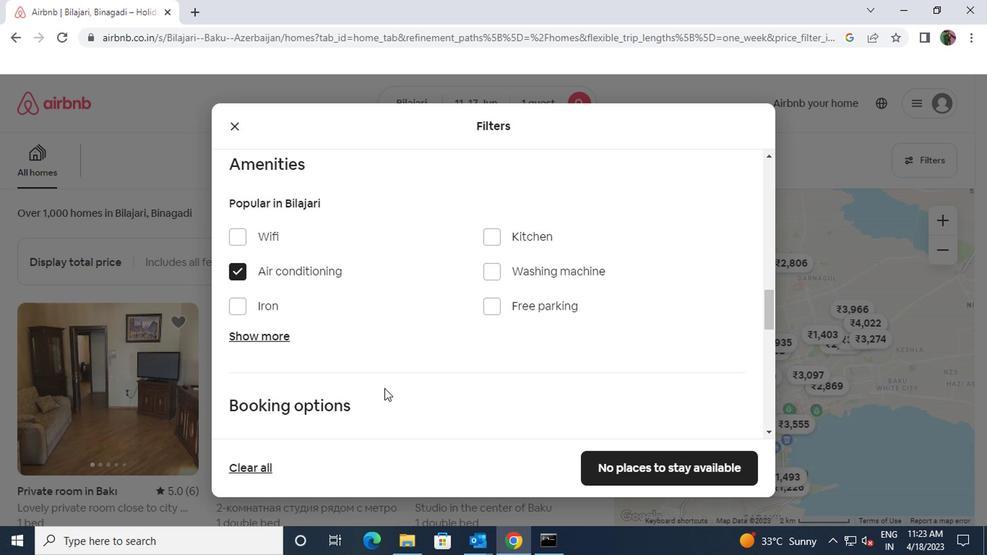 
Action: Mouse moved to (709, 363)
Screenshot: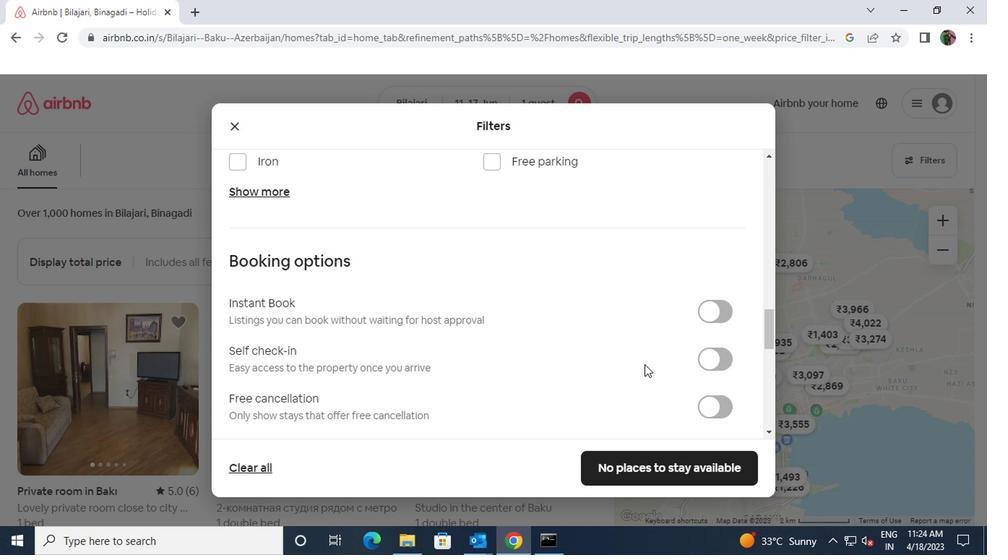 
Action: Mouse pressed left at (709, 363)
Screenshot: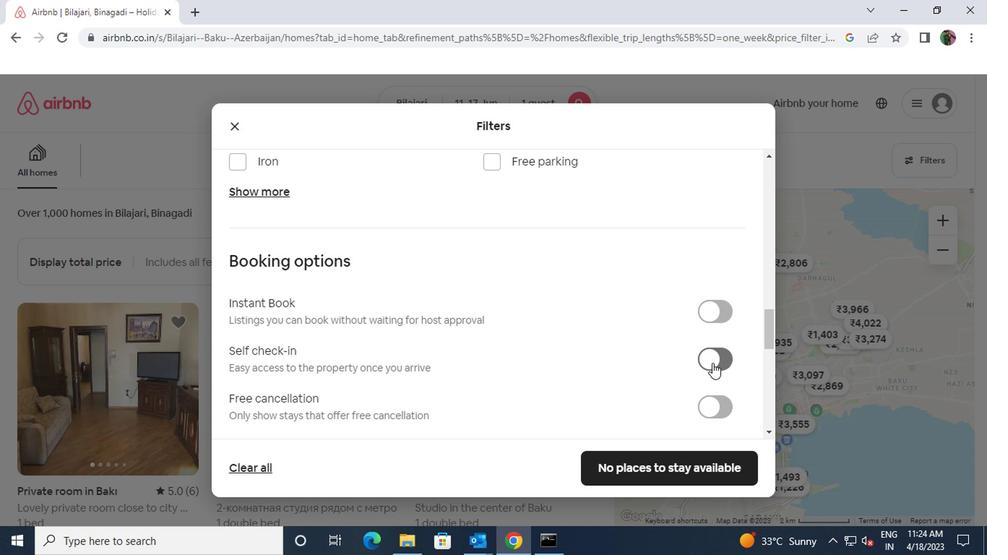 
Action: Mouse moved to (536, 367)
Screenshot: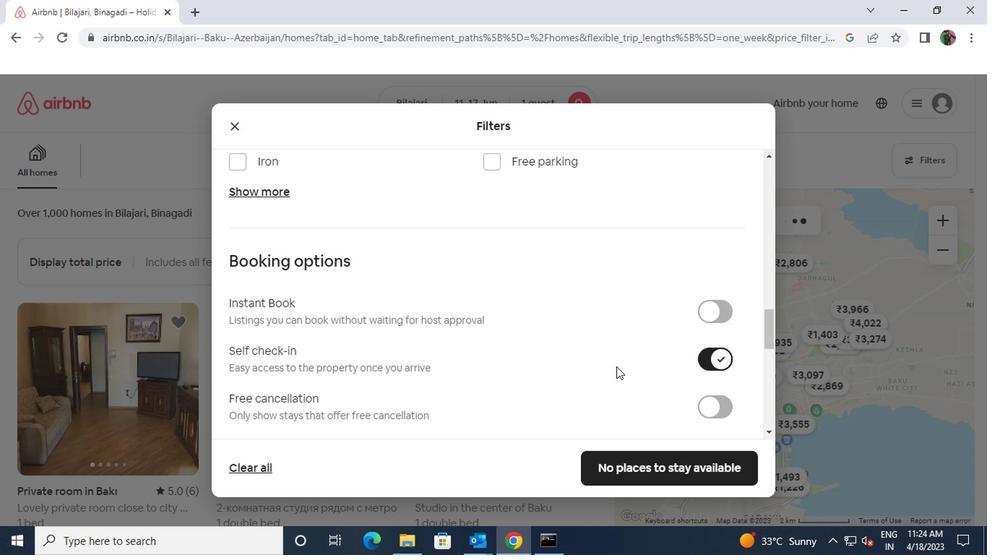 
Action: Mouse scrolled (536, 366) with delta (0, -1)
Screenshot: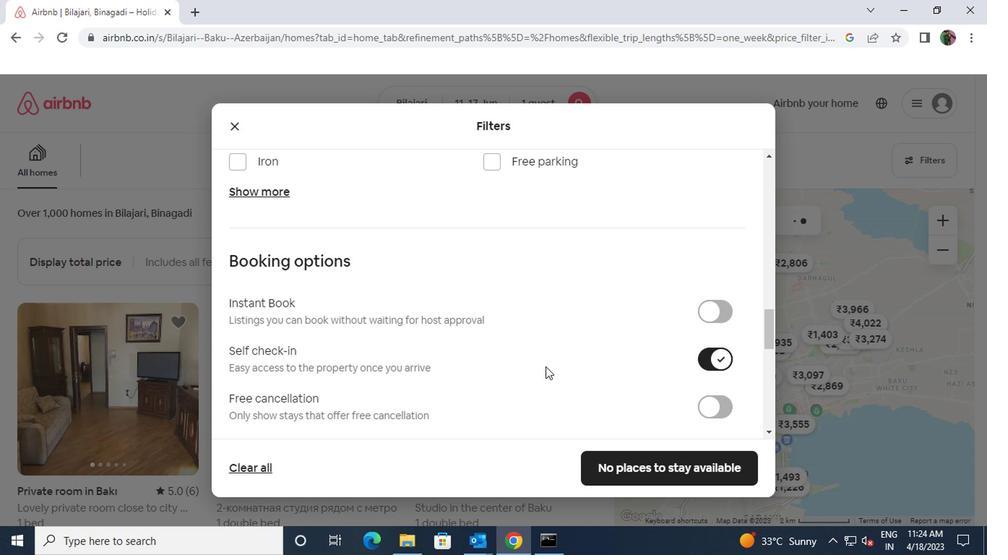
Action: Mouse moved to (534, 367)
Screenshot: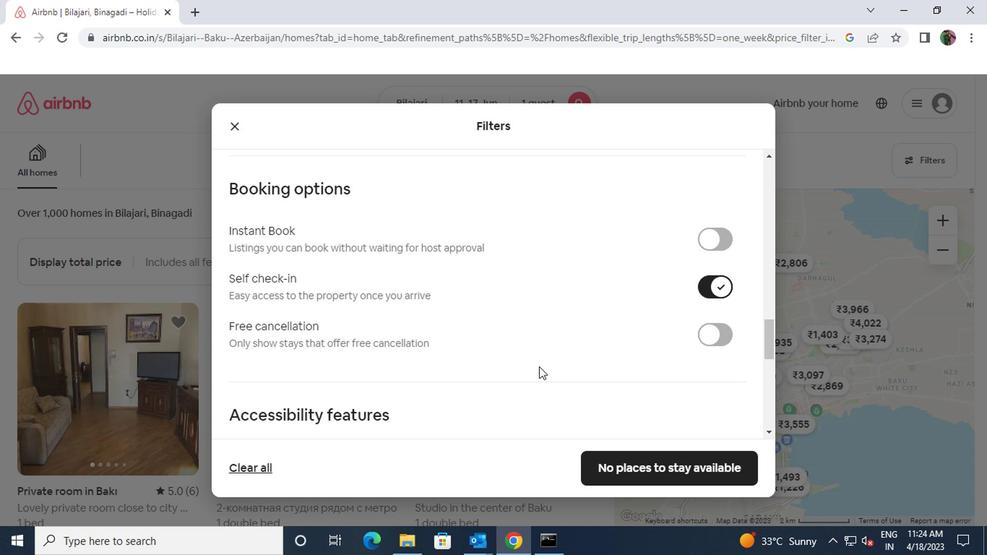 
Action: Mouse scrolled (534, 366) with delta (0, -1)
Screenshot: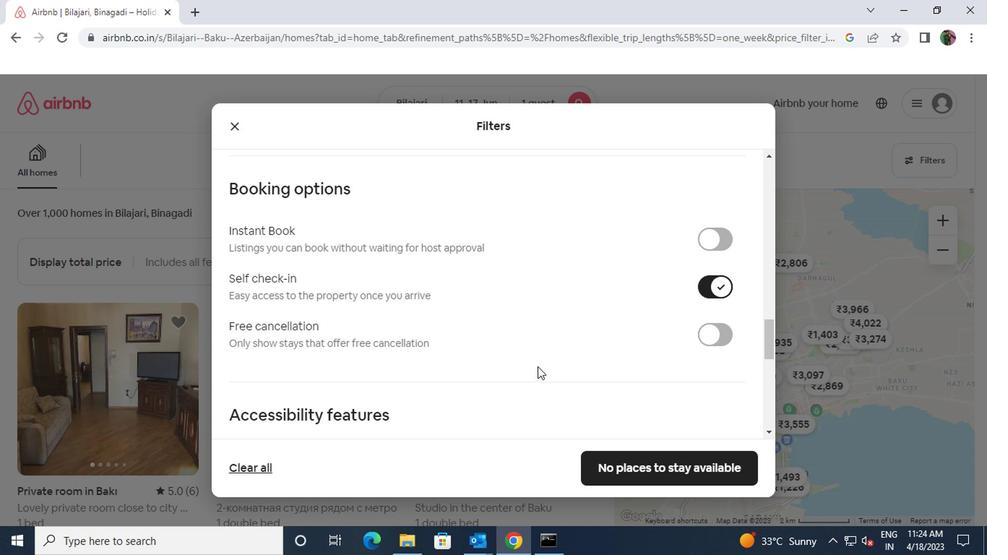 
Action: Mouse scrolled (534, 366) with delta (0, -1)
Screenshot: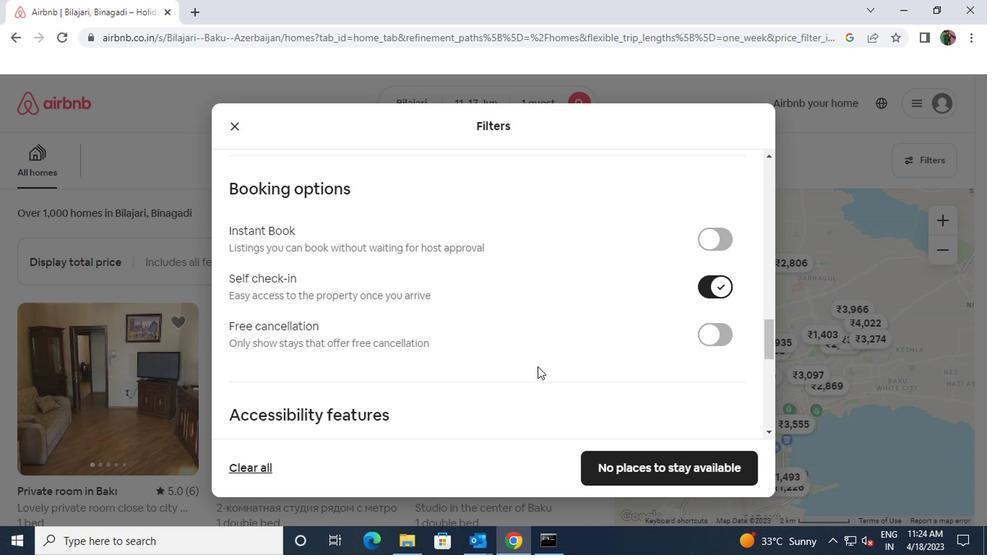 
Action: Mouse scrolled (534, 366) with delta (0, -1)
Screenshot: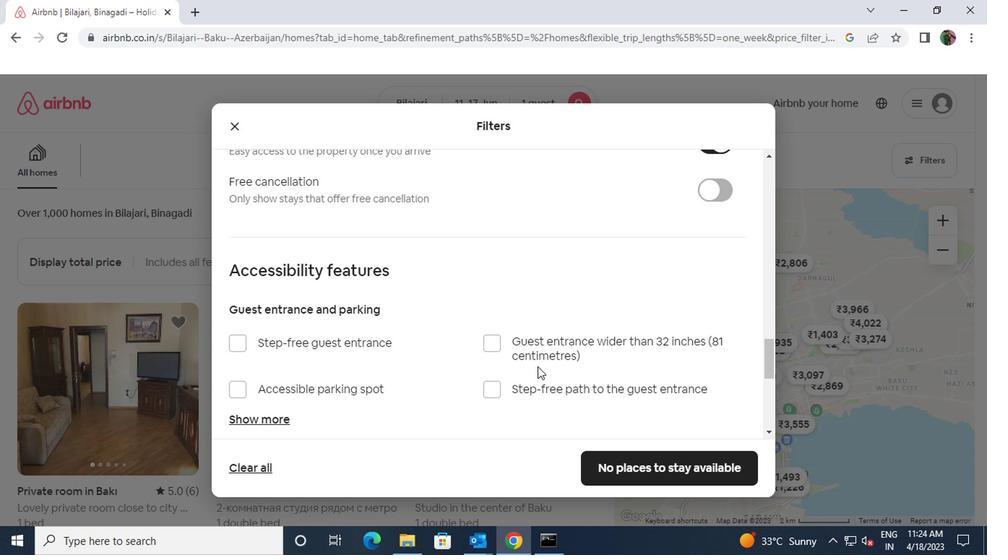 
Action: Mouse scrolled (534, 366) with delta (0, -1)
Screenshot: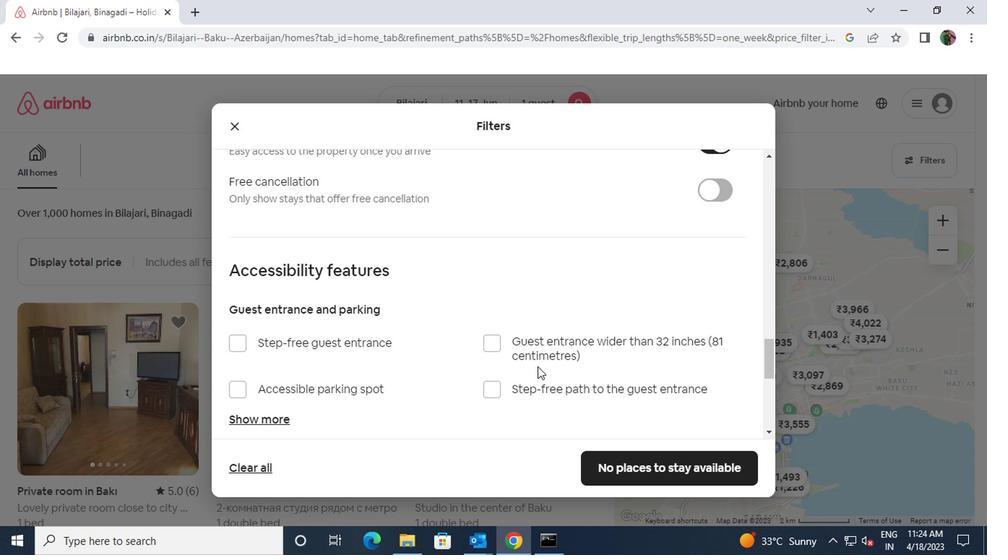 
Action: Mouse scrolled (534, 366) with delta (0, -1)
Screenshot: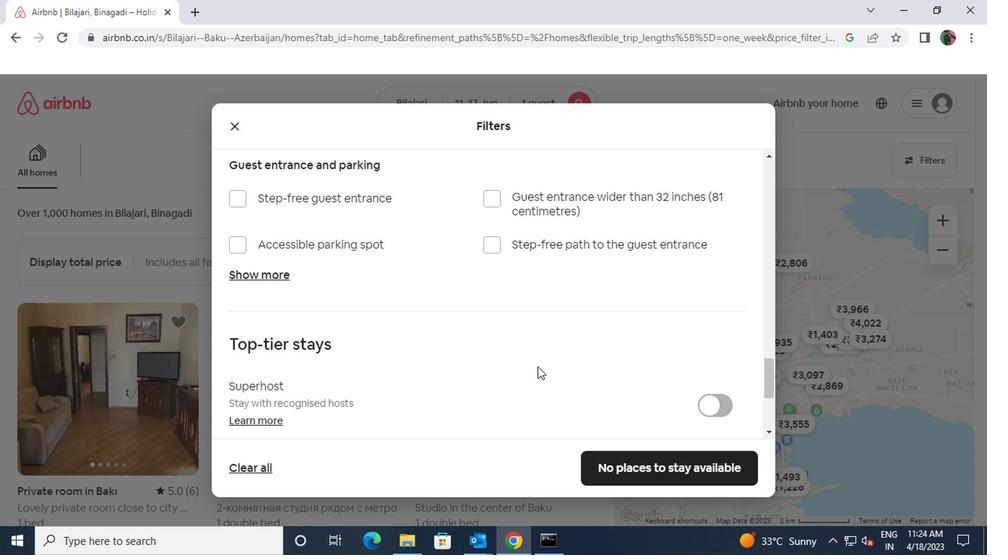 
Action: Mouse scrolled (534, 366) with delta (0, -1)
Screenshot: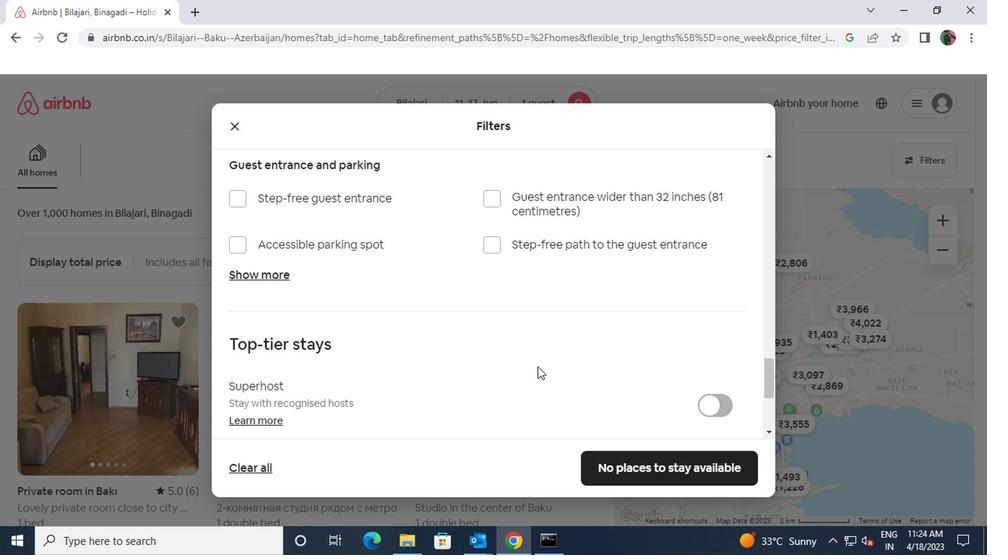 
Action: Mouse moved to (236, 396)
Screenshot: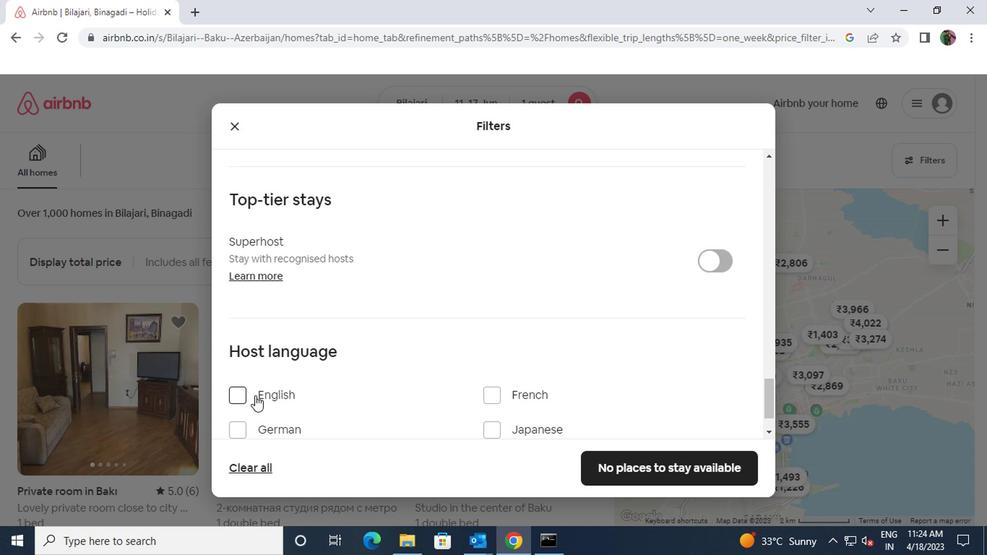 
Action: Mouse pressed left at (236, 396)
Screenshot: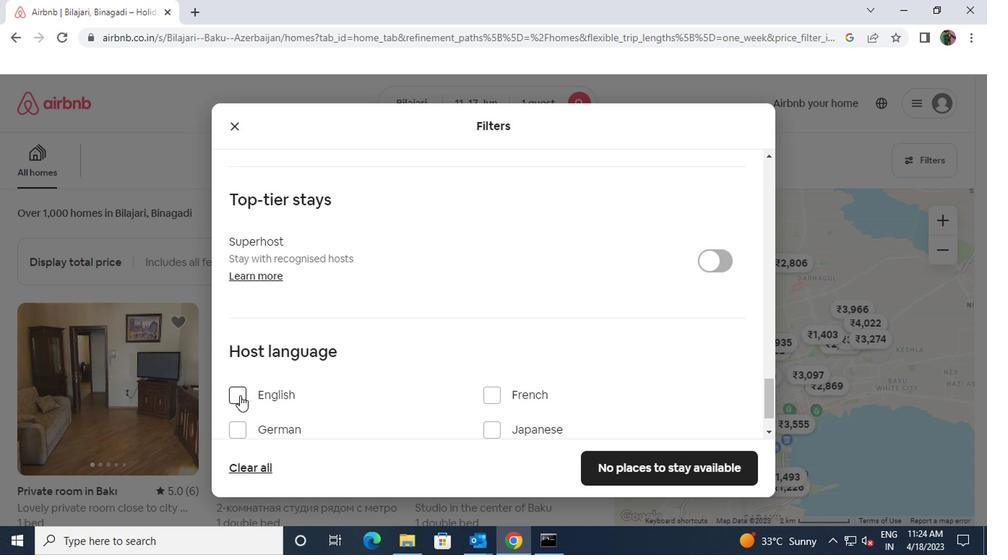 
Action: Mouse moved to (610, 458)
Screenshot: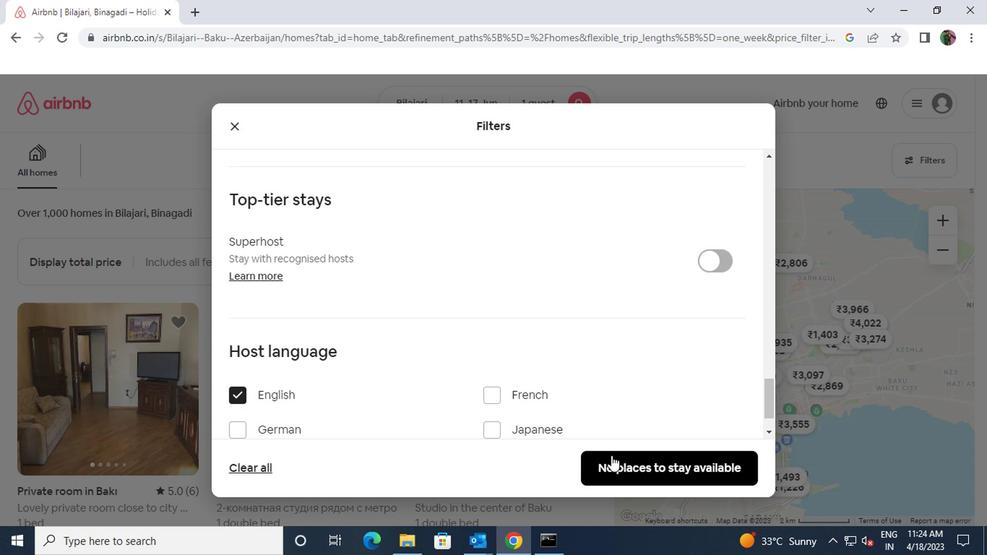 
Action: Mouse pressed left at (610, 458)
Screenshot: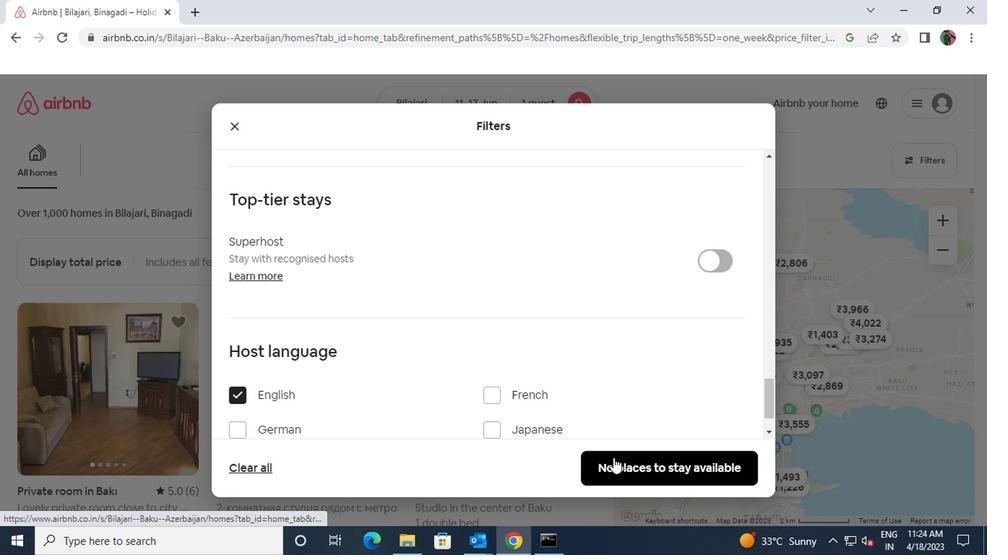 
